 Task: Find connections with filter location San Rafael Arriba with filter topic #fintechwith filter profile language English with filter current company Bayer with filter school Paavai Engineering College with filter industry Alternative Medicine with filter service category Email Marketing with filter keywords title Community Food Project Worker
Action: Mouse moved to (534, 61)
Screenshot: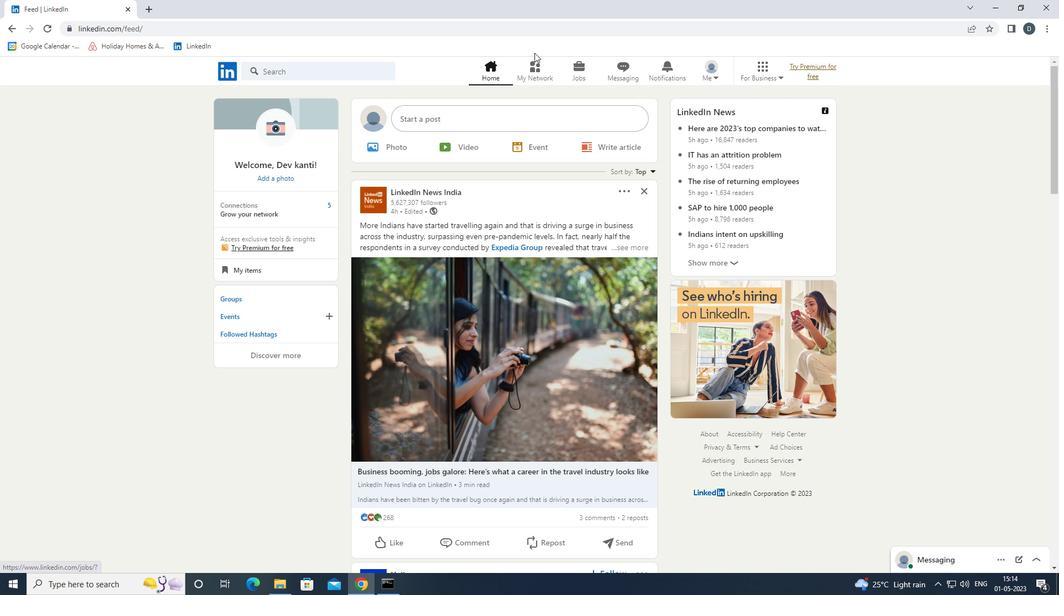 
Action: Mouse pressed left at (534, 61)
Screenshot: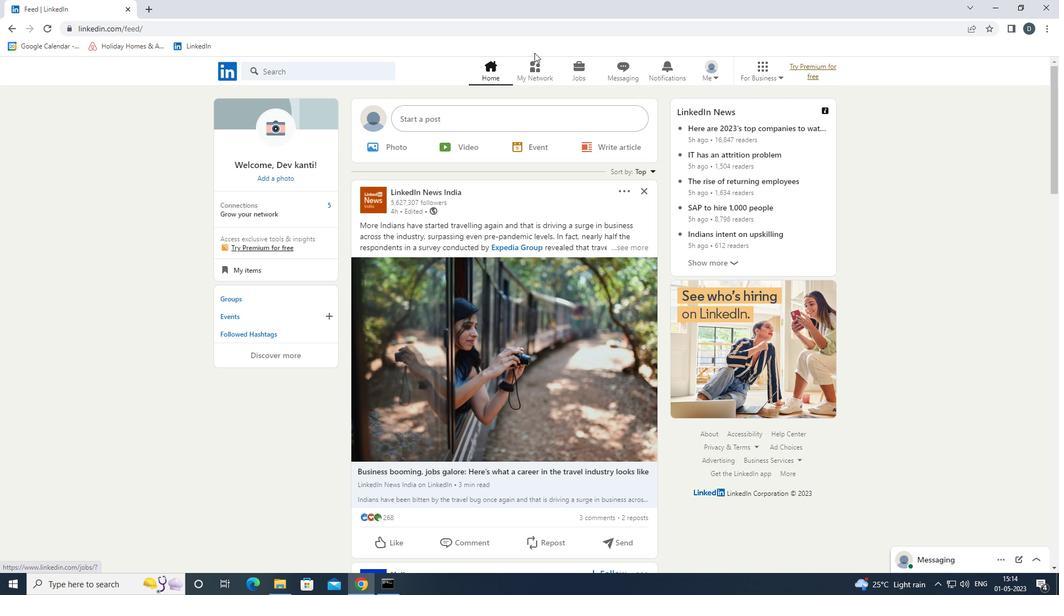 
Action: Mouse moved to (365, 132)
Screenshot: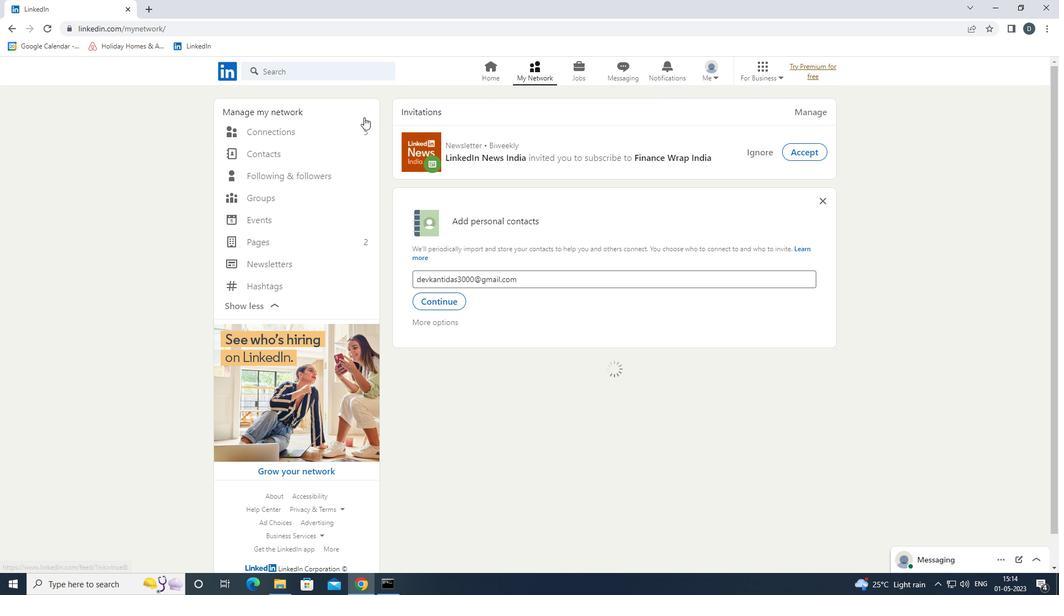 
Action: Mouse pressed left at (365, 132)
Screenshot: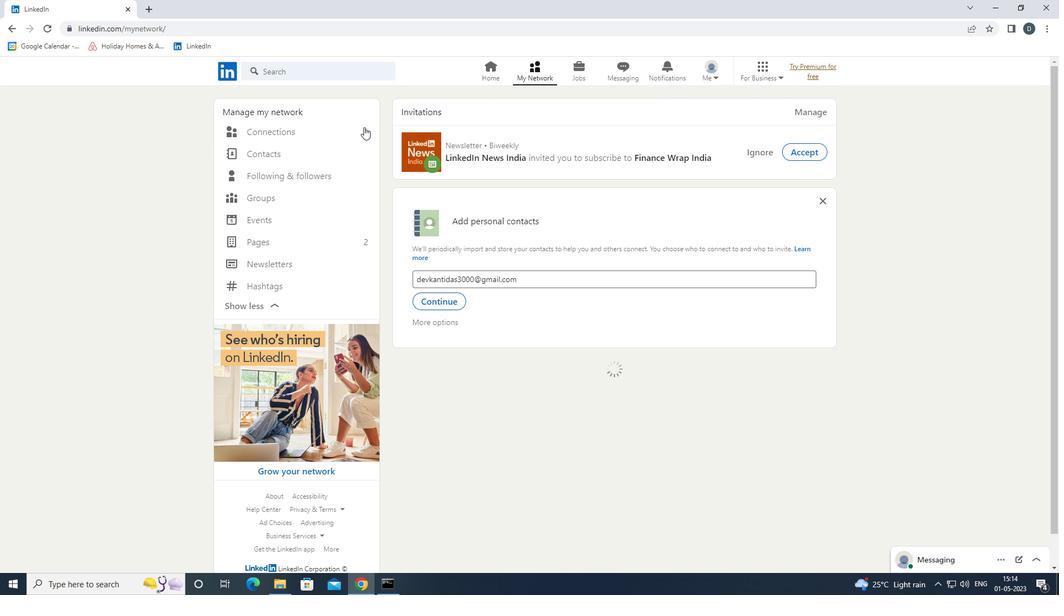 
Action: Mouse moved to (615, 132)
Screenshot: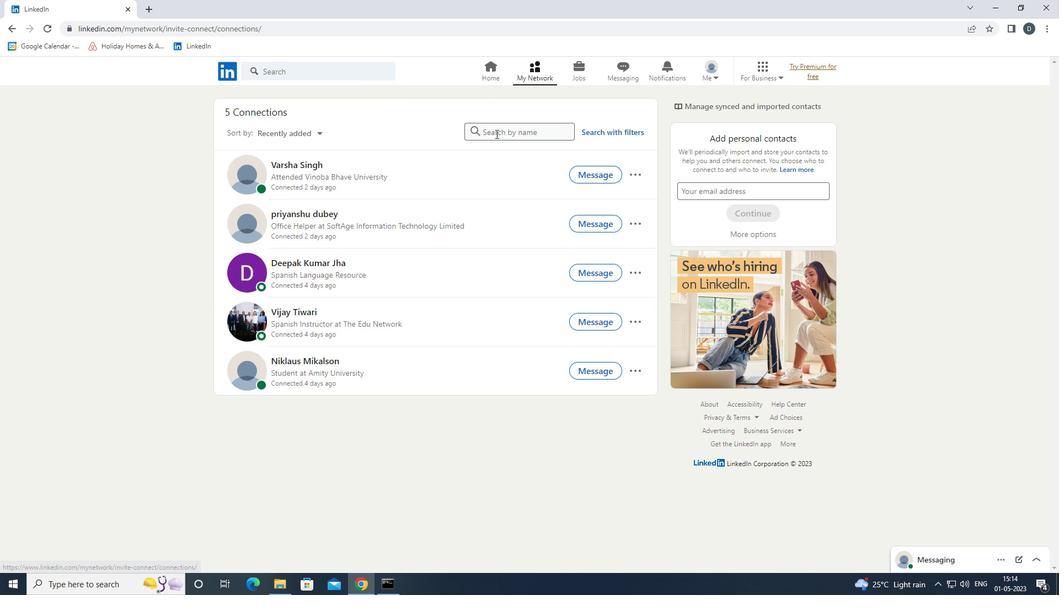 
Action: Mouse pressed left at (615, 132)
Screenshot: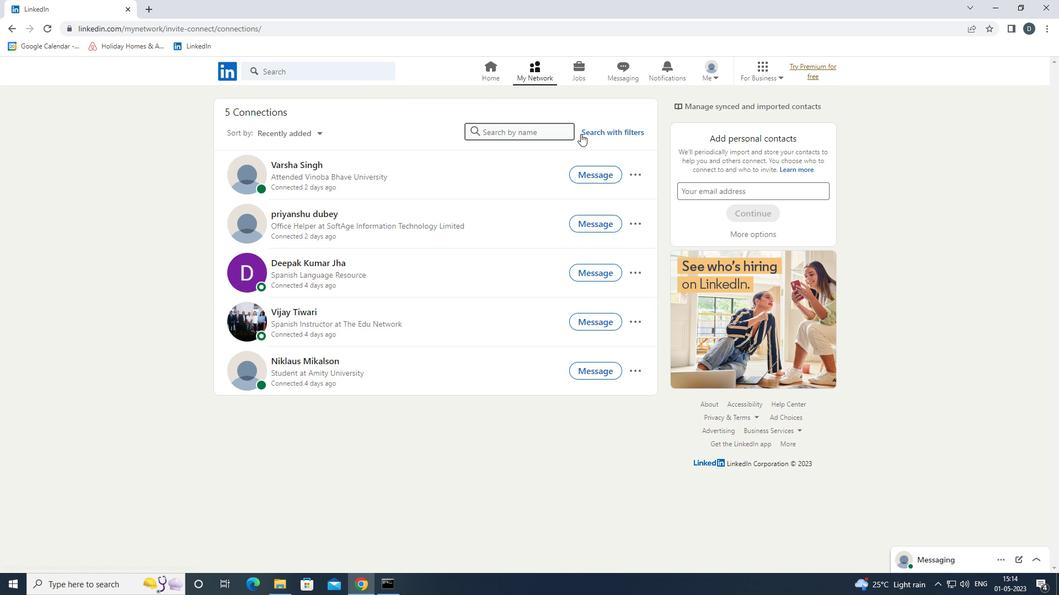 
Action: Mouse moved to (565, 107)
Screenshot: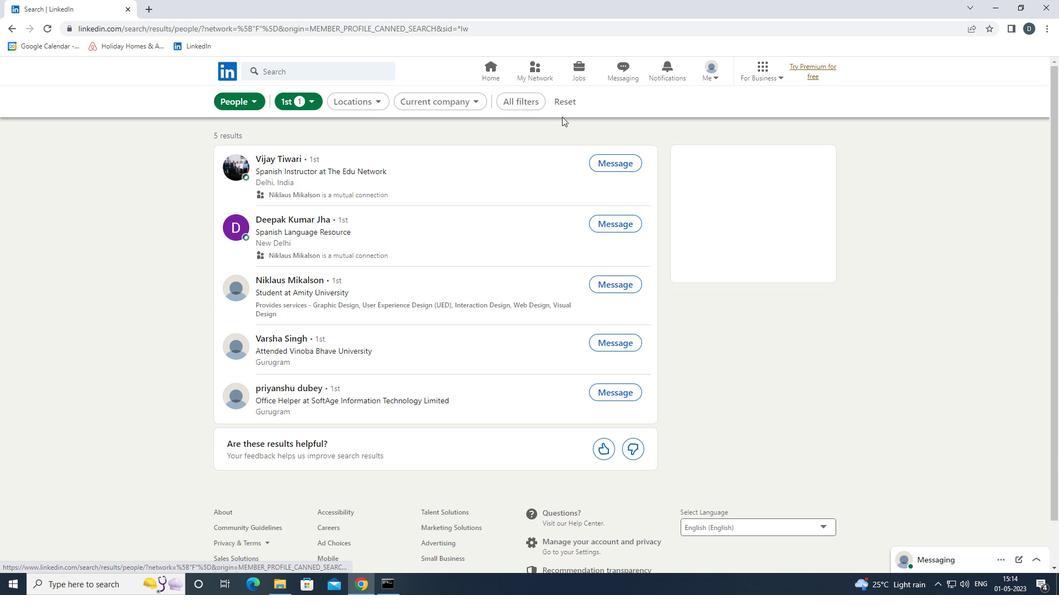
Action: Mouse pressed left at (565, 107)
Screenshot: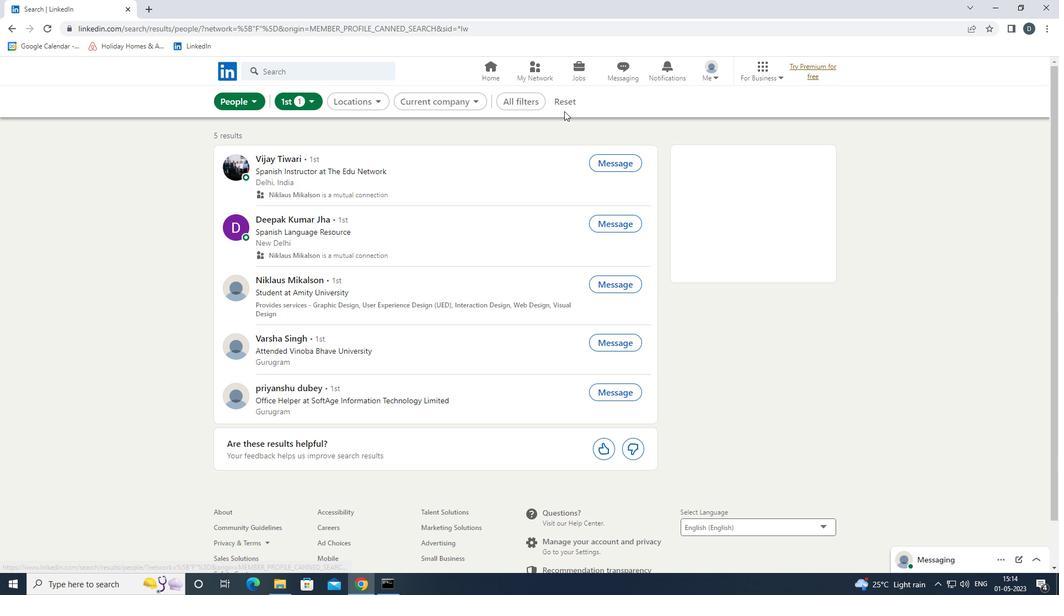 
Action: Mouse moved to (540, 102)
Screenshot: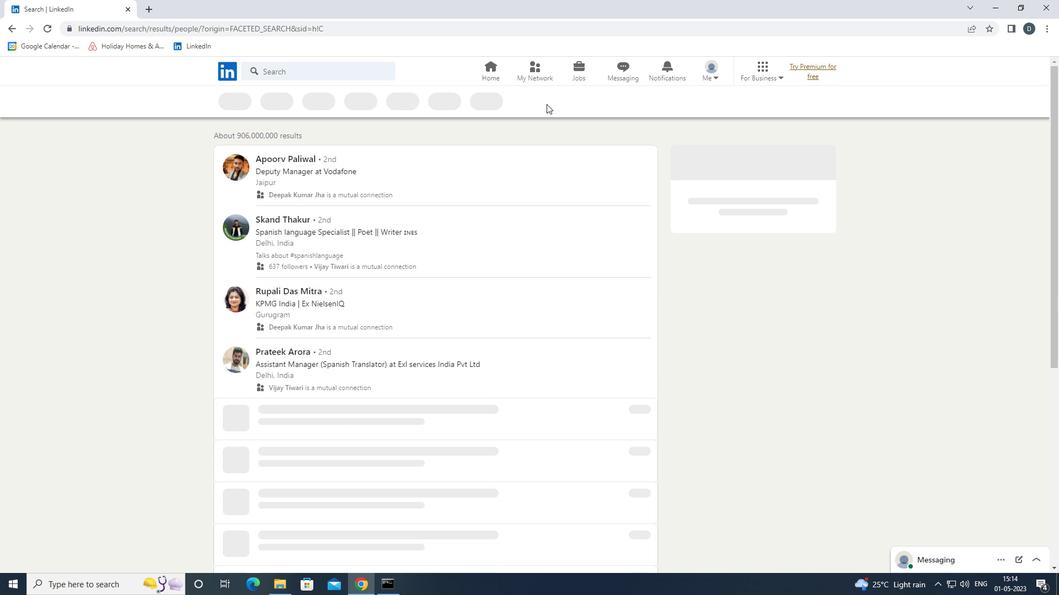 
Action: Mouse pressed left at (540, 102)
Screenshot: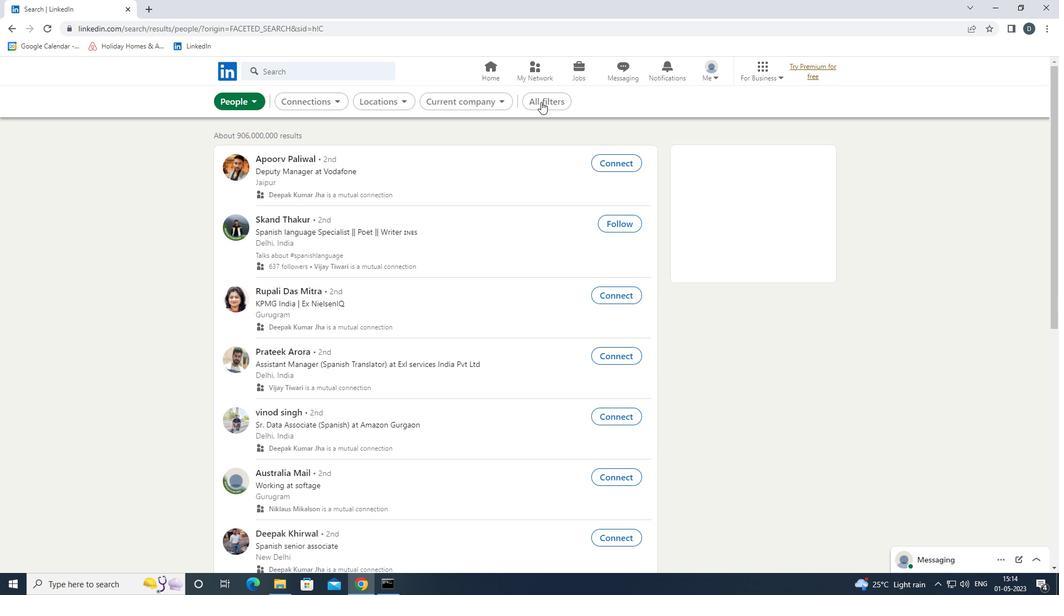 
Action: Mouse moved to (963, 350)
Screenshot: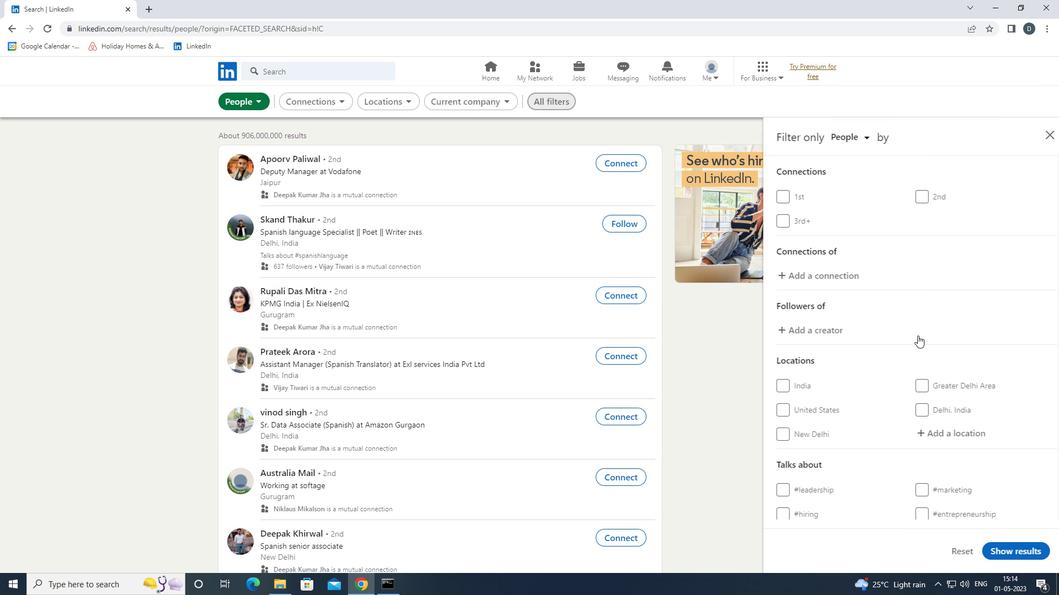 
Action: Mouse scrolled (963, 350) with delta (0, 0)
Screenshot: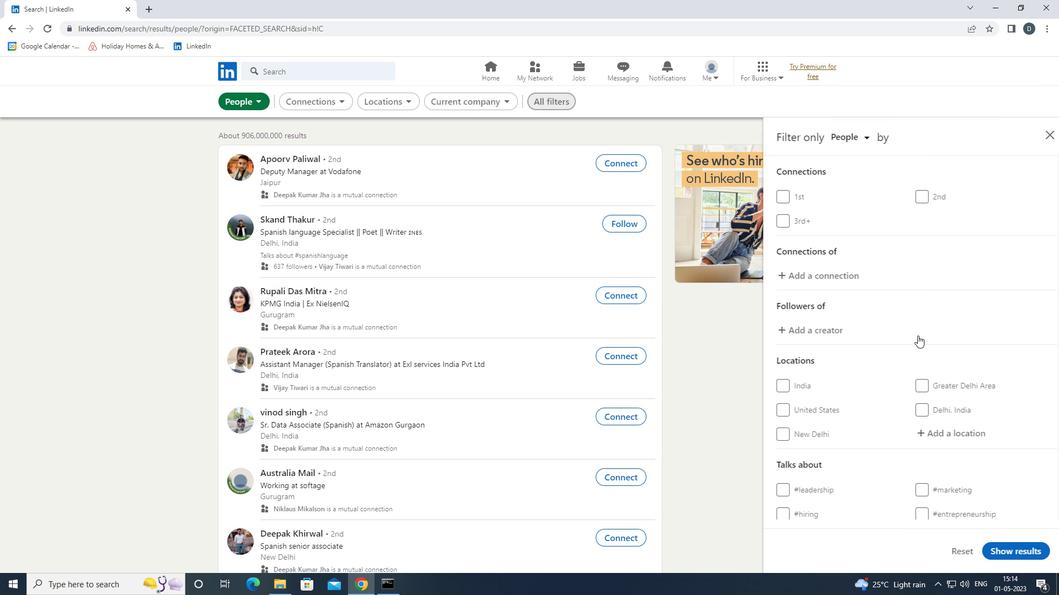 
Action: Mouse moved to (963, 353)
Screenshot: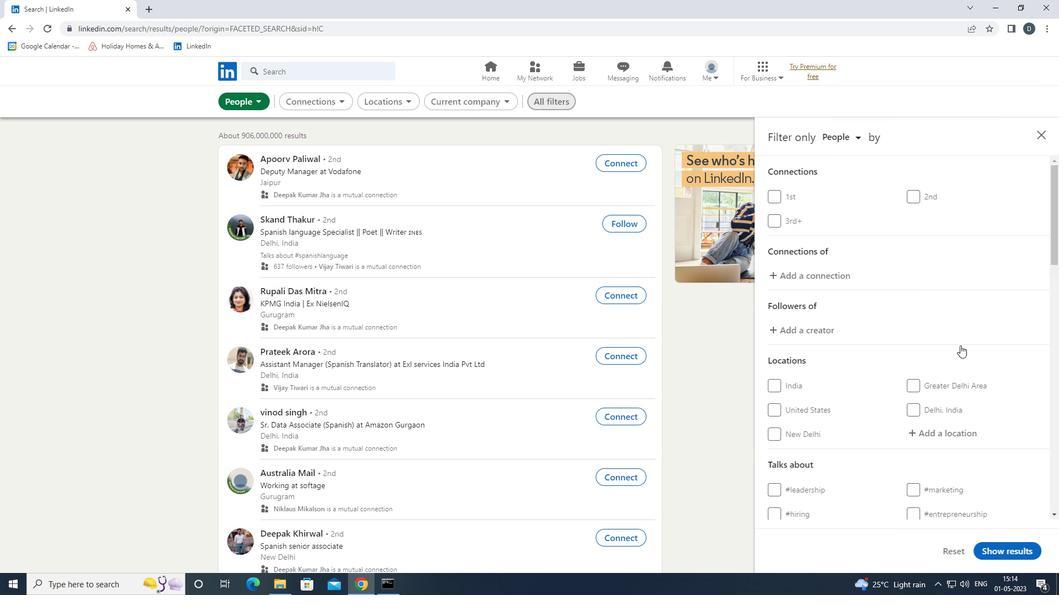 
Action: Mouse scrolled (963, 352) with delta (0, 0)
Screenshot: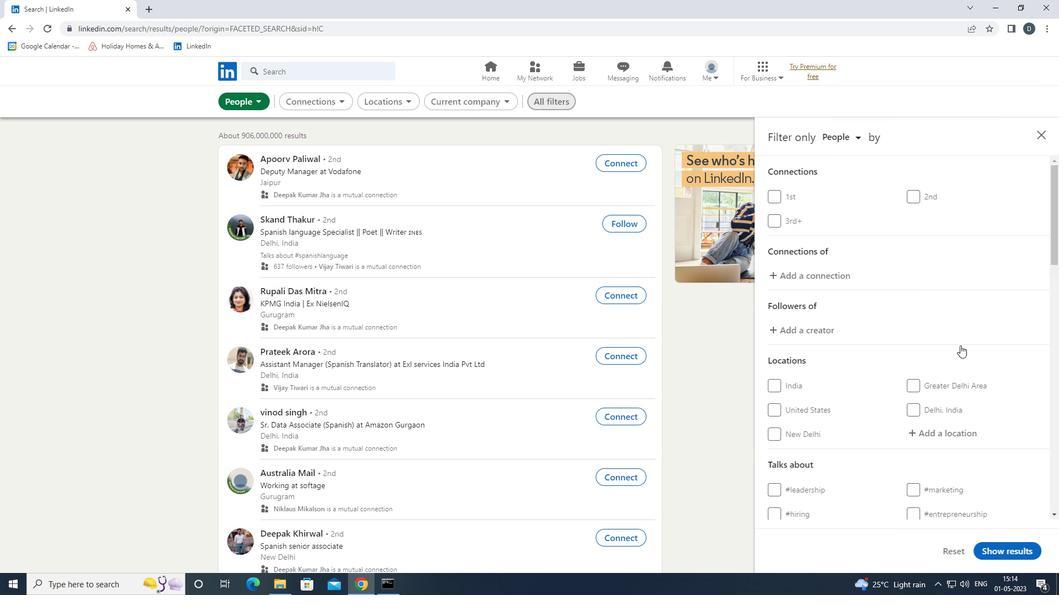 
Action: Mouse moved to (952, 323)
Screenshot: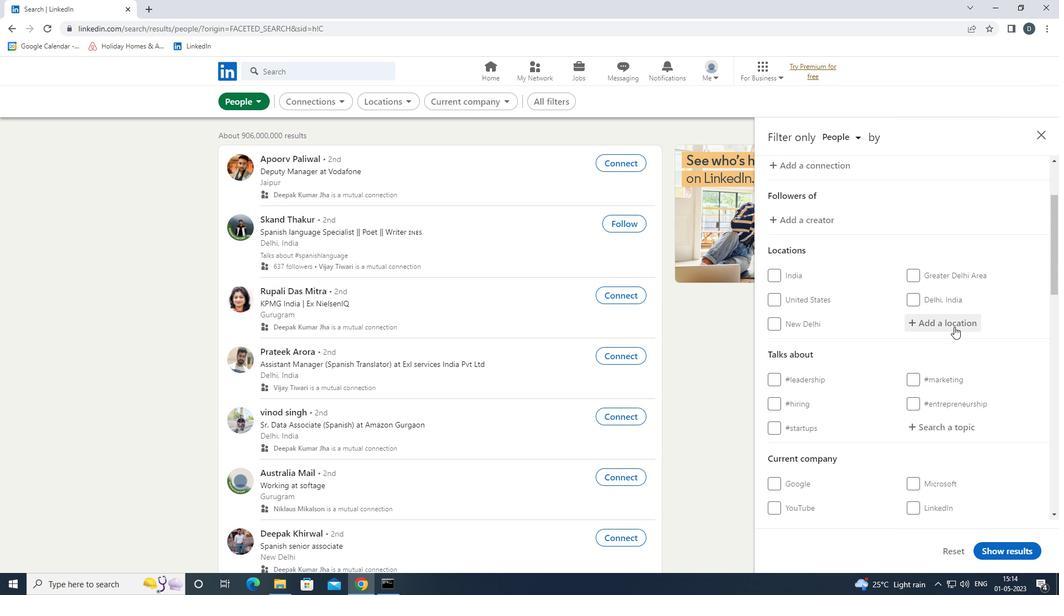 
Action: Mouse pressed left at (952, 323)
Screenshot: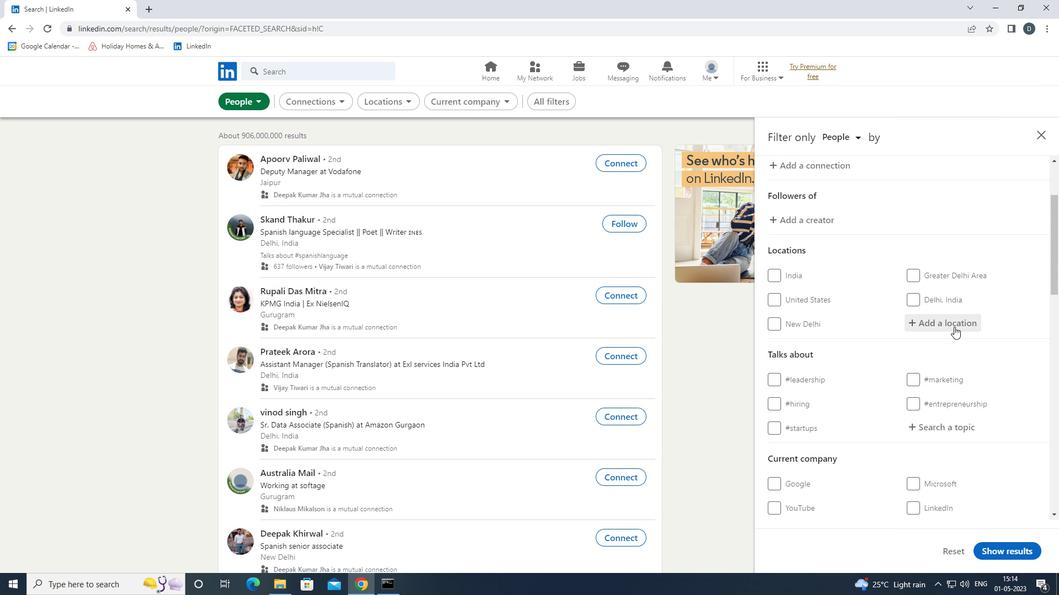 
Action: Key pressed <Key.shift>SAN<Key.space><Key.shift>RAFAEL<Key.space><Key.shift><Key.shift><Key.shift><Key.shift><Key.shift><Key.shift><Key.shift><Key.shift><Key.shift><Key.shift><Key.shift><Key.shift>ARRIBA<Key.enter>
Screenshot: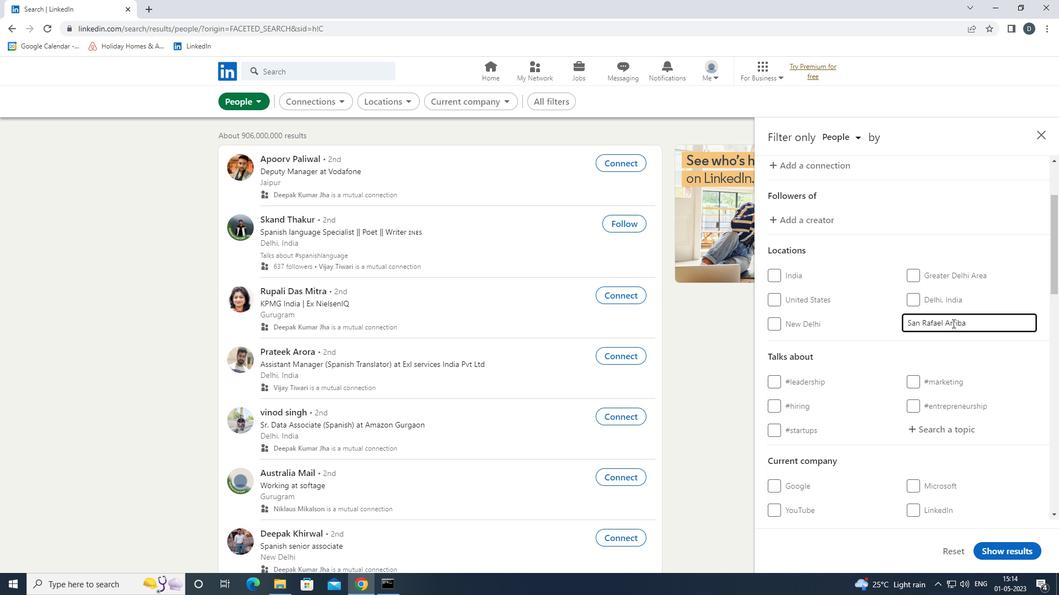 
Action: Mouse moved to (972, 380)
Screenshot: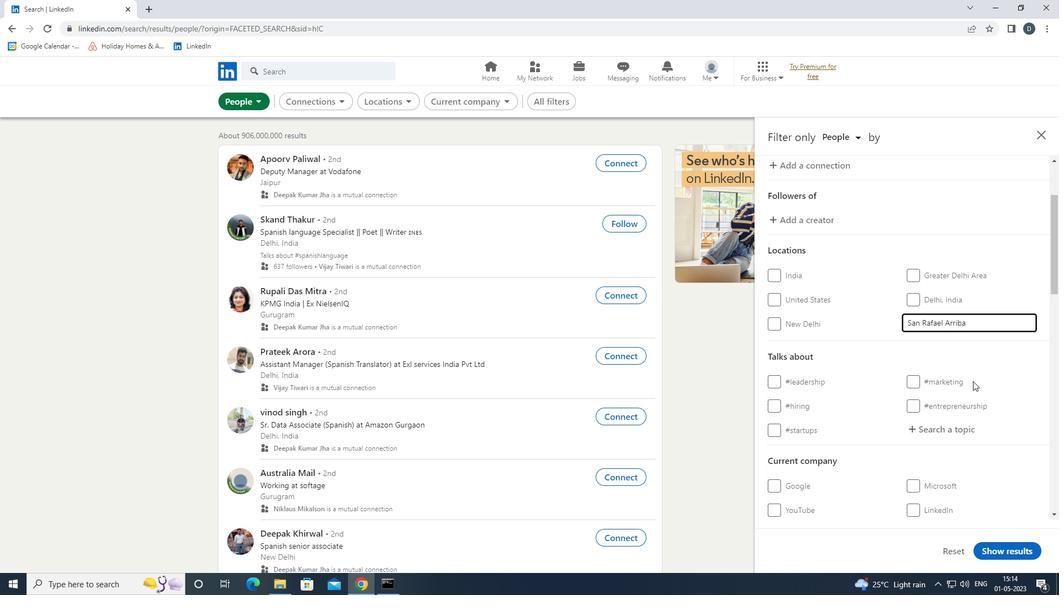 
Action: Mouse scrolled (972, 379) with delta (0, 0)
Screenshot: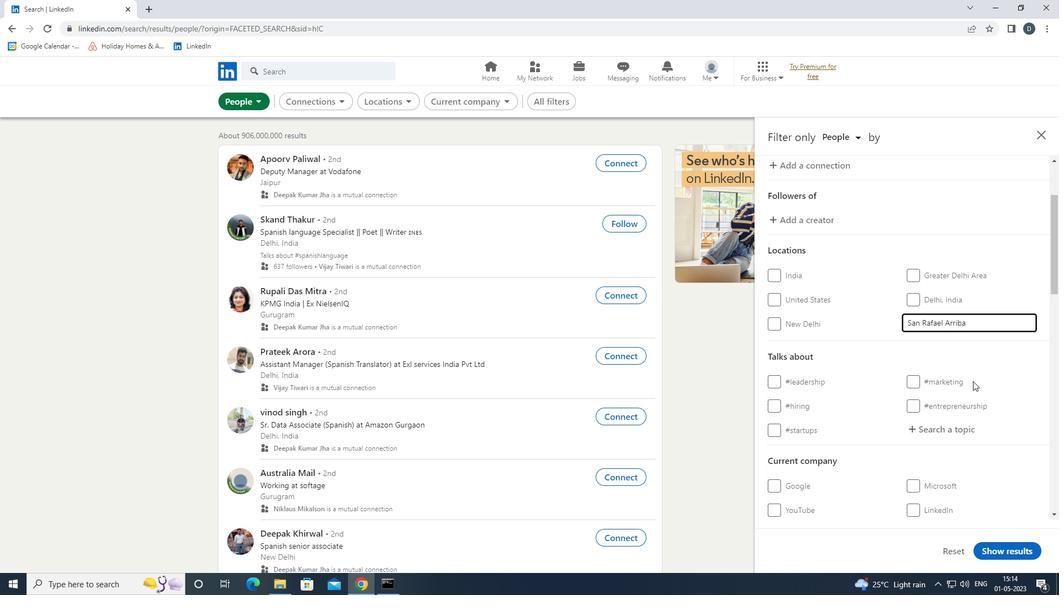 
Action: Mouse scrolled (972, 379) with delta (0, 0)
Screenshot: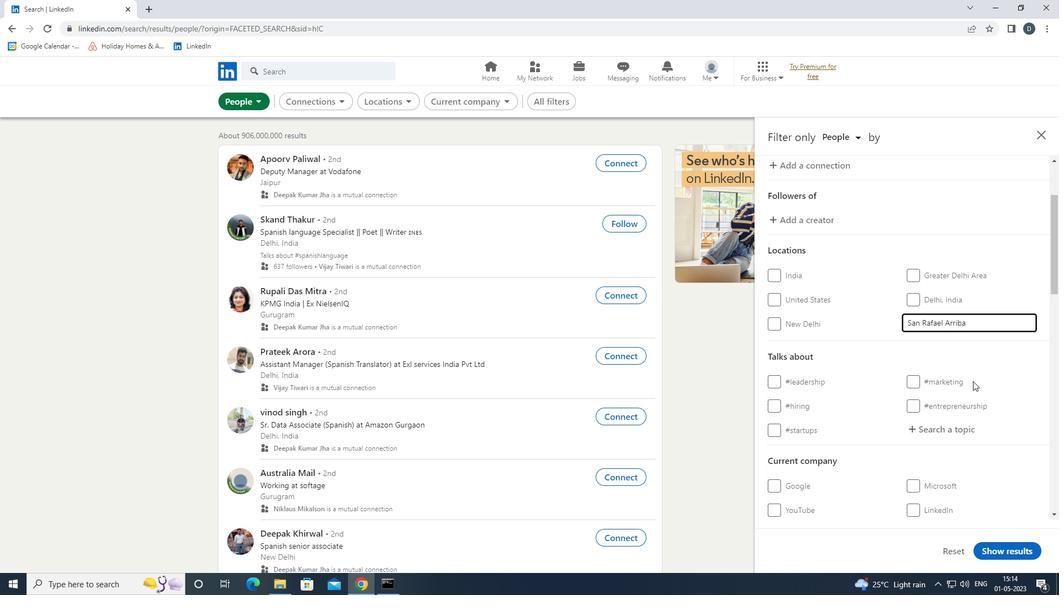
Action: Mouse moved to (968, 368)
Screenshot: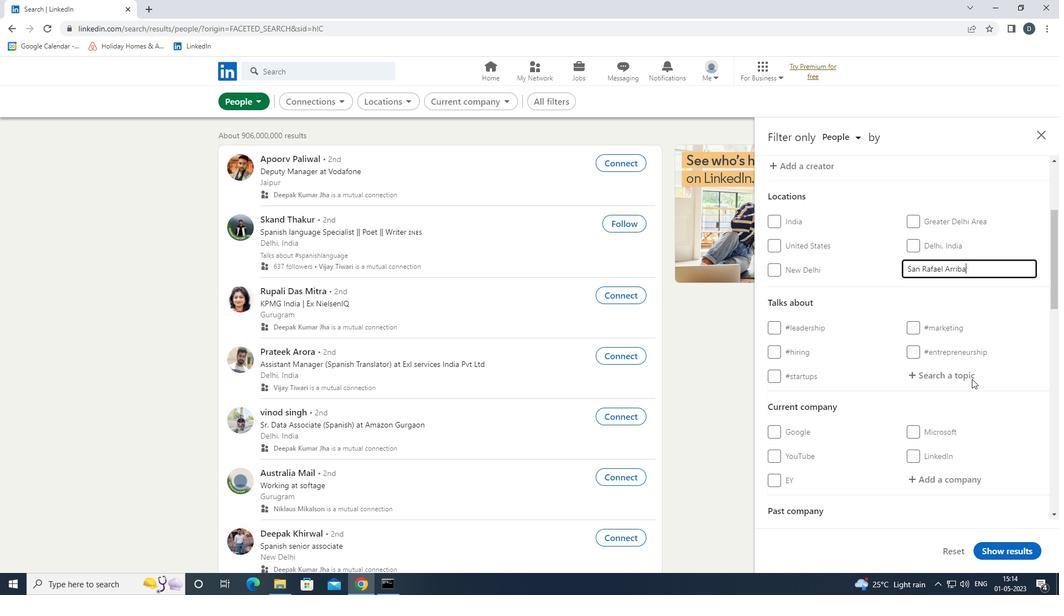 
Action: Mouse scrolled (968, 367) with delta (0, 0)
Screenshot: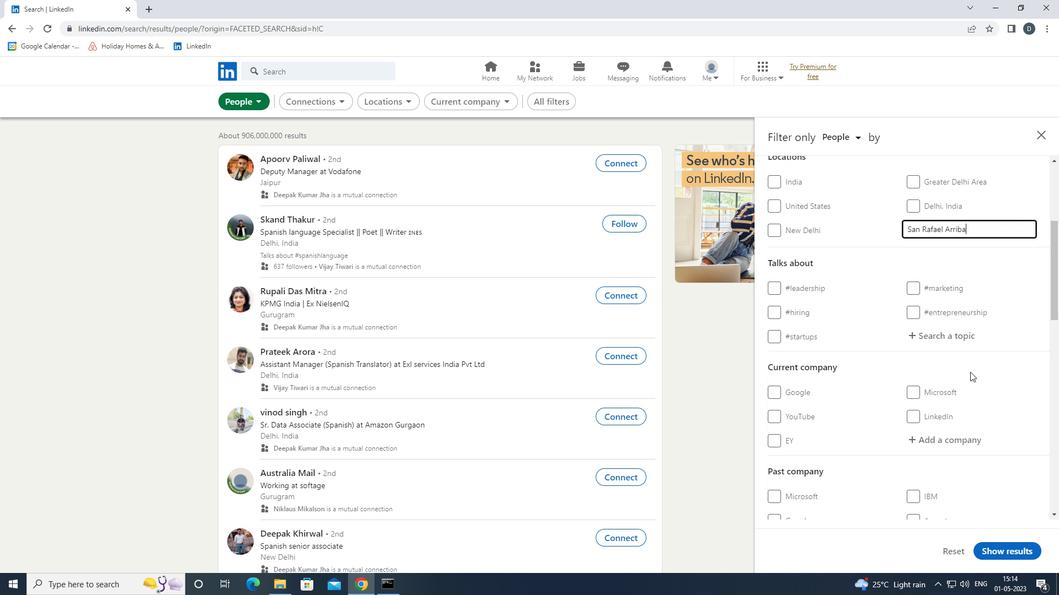 
Action: Mouse moved to (968, 367)
Screenshot: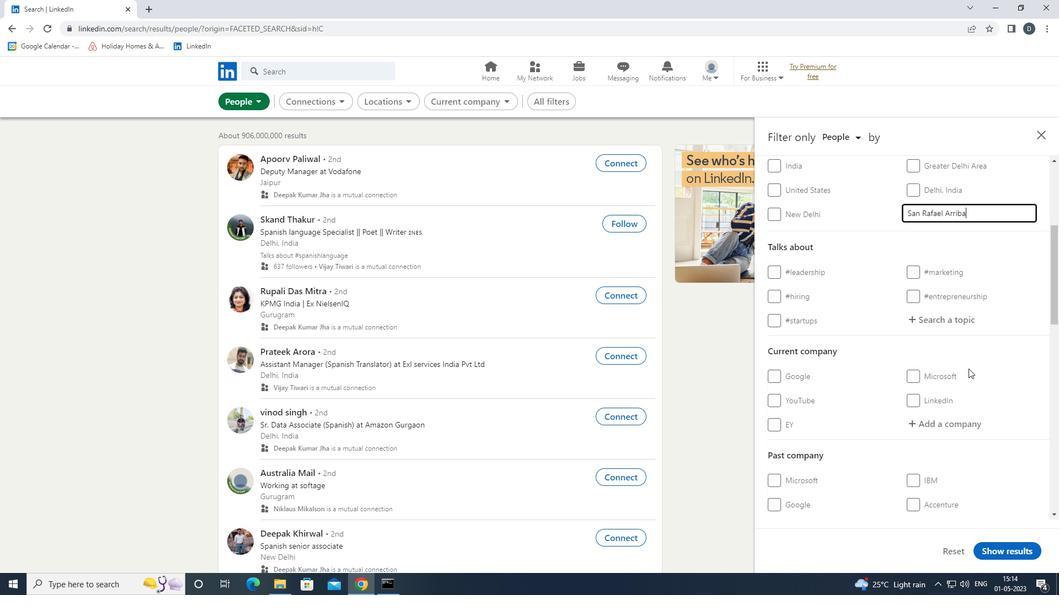 
Action: Mouse scrolled (968, 367) with delta (0, 0)
Screenshot: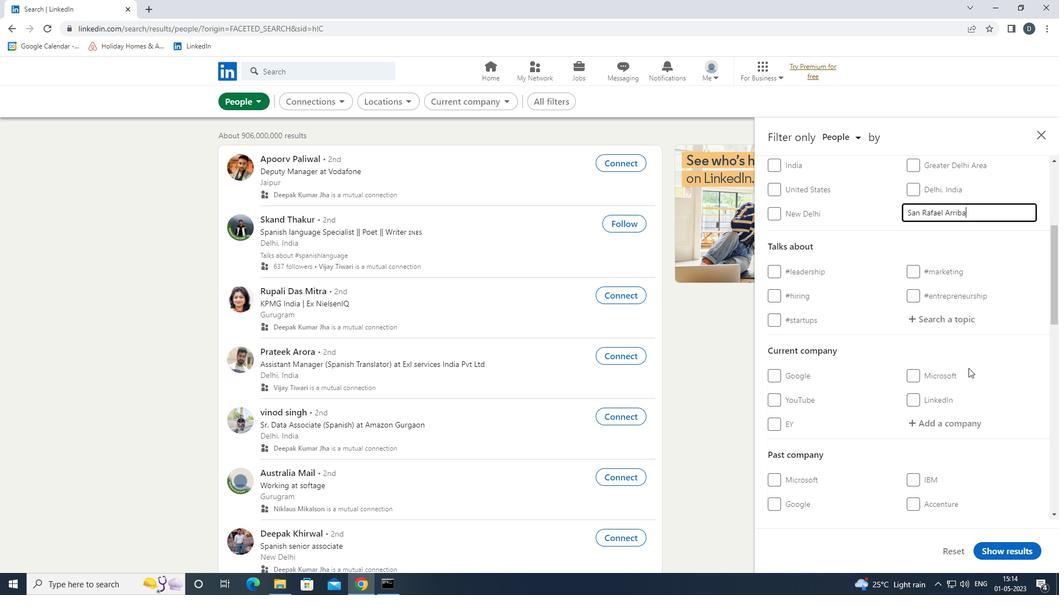 
Action: Mouse moved to (944, 305)
Screenshot: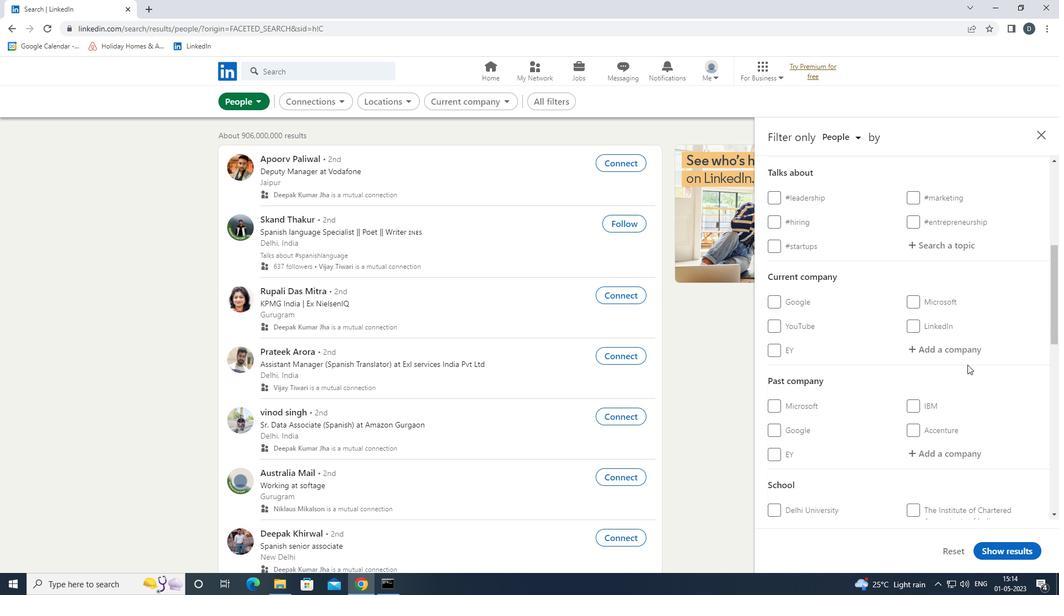 
Action: Mouse scrolled (944, 306) with delta (0, 0)
Screenshot: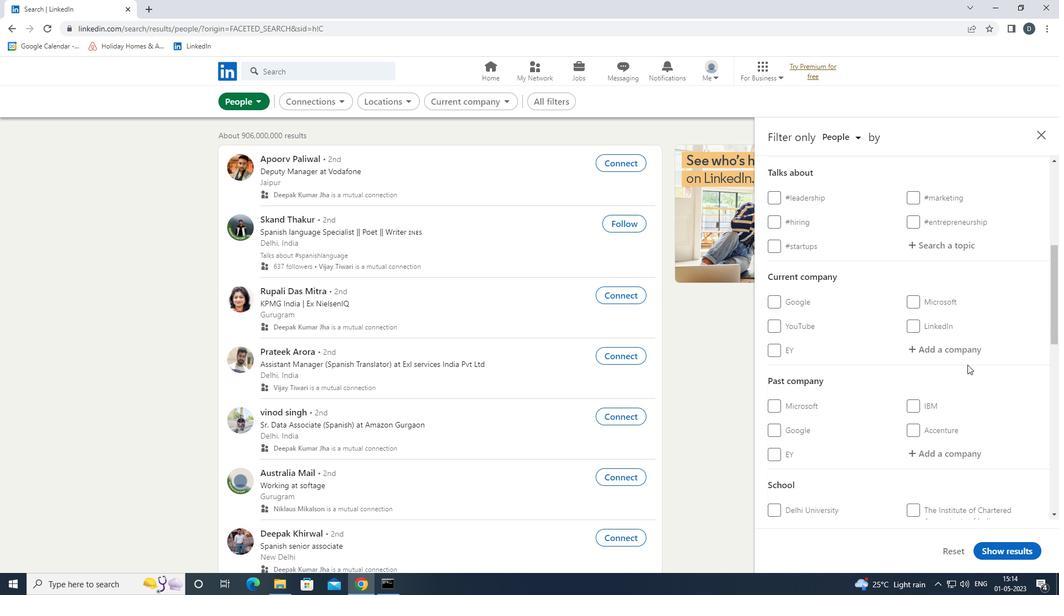 
Action: Mouse scrolled (944, 306) with delta (0, 0)
Screenshot: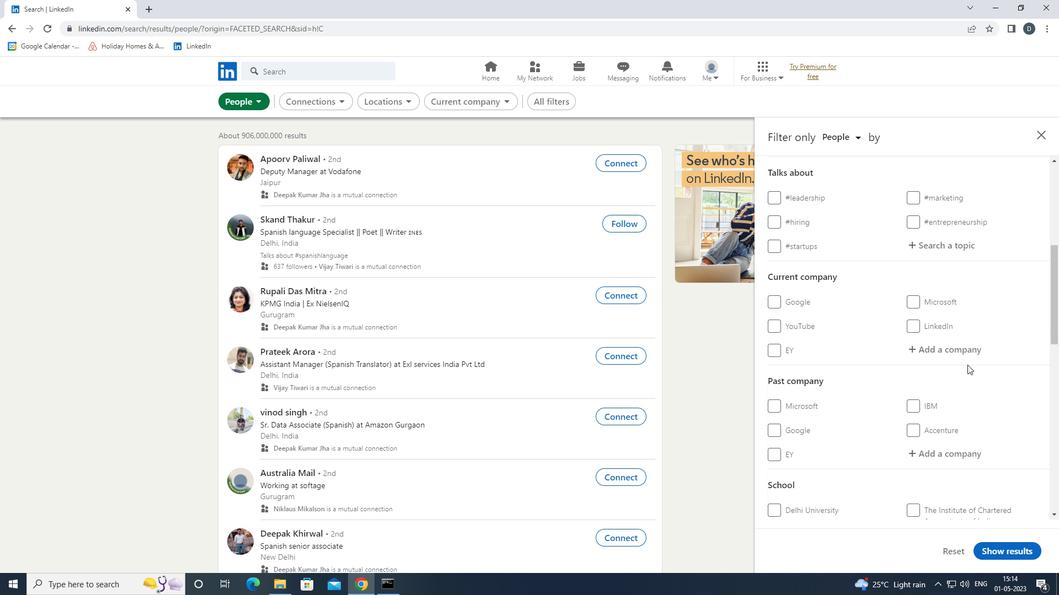 
Action: Mouse moved to (940, 313)
Screenshot: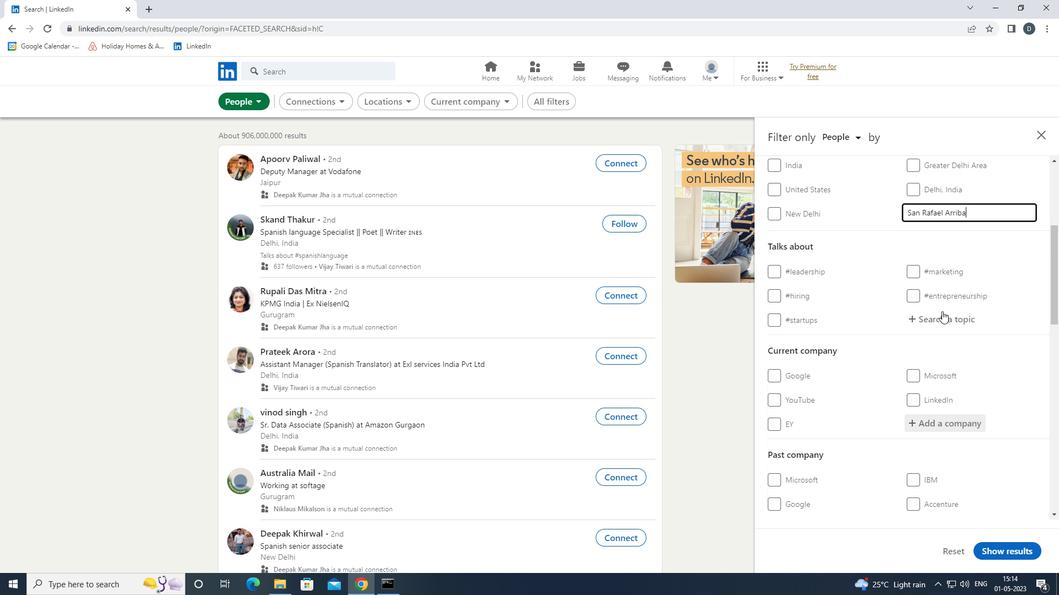 
Action: Mouse pressed left at (940, 313)
Screenshot: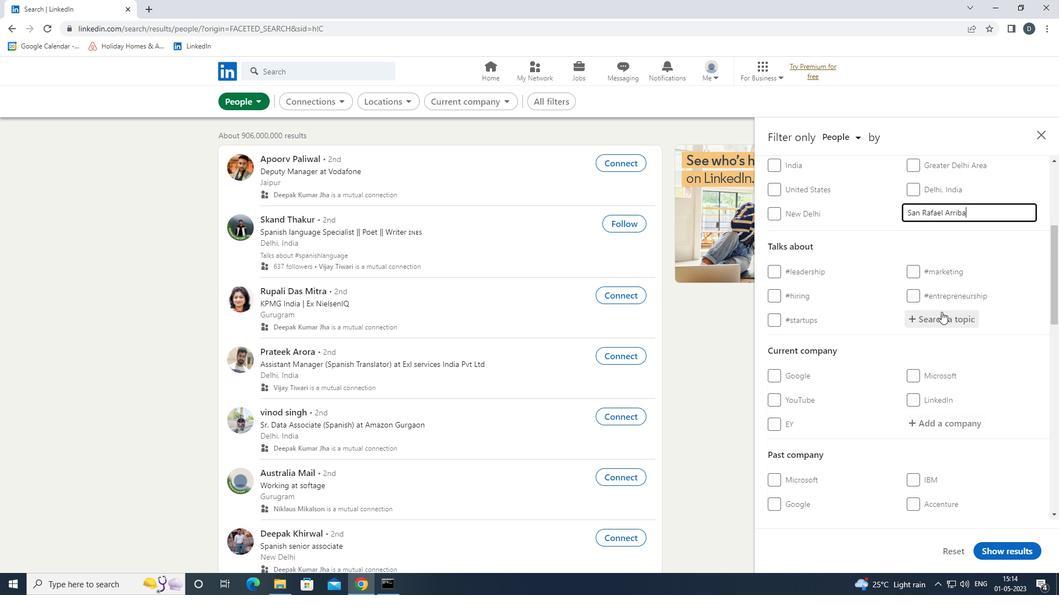 
Action: Key pressed FINTECH<Key.down><Key.enter>
Screenshot: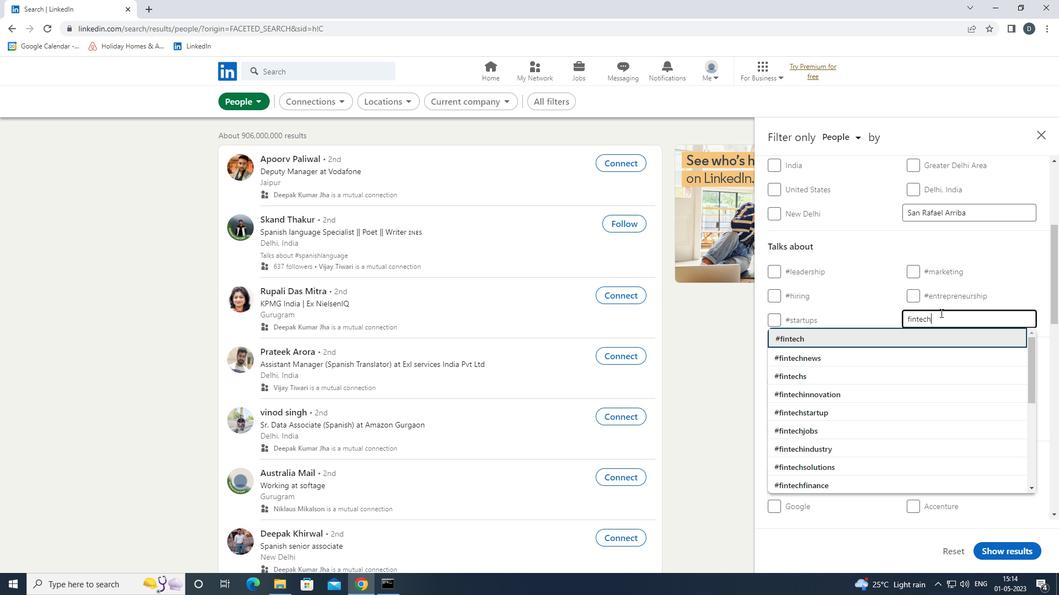 
Action: Mouse moved to (938, 314)
Screenshot: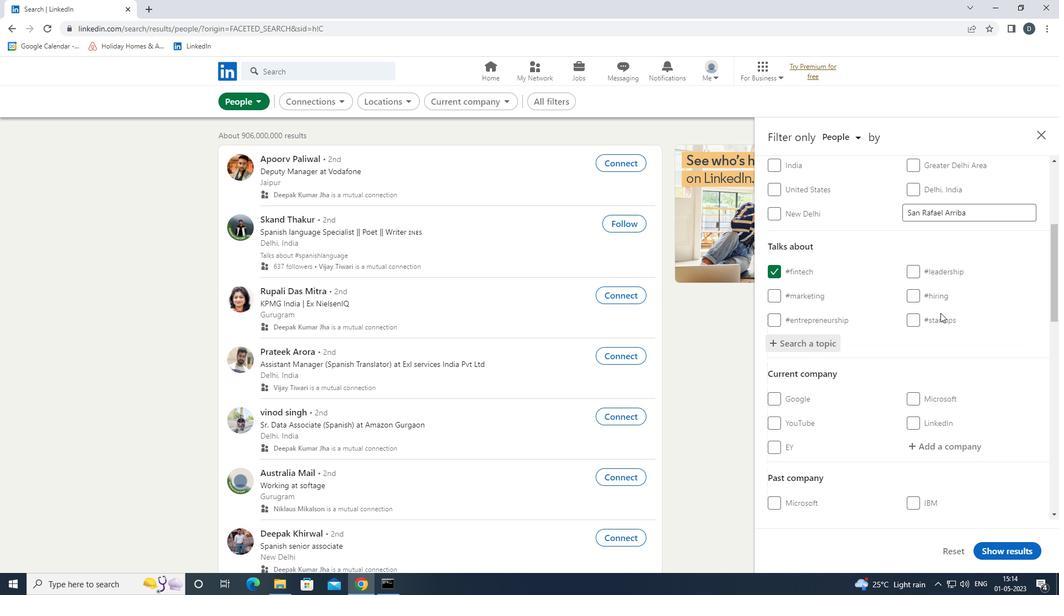 
Action: Mouse scrolled (938, 313) with delta (0, 0)
Screenshot: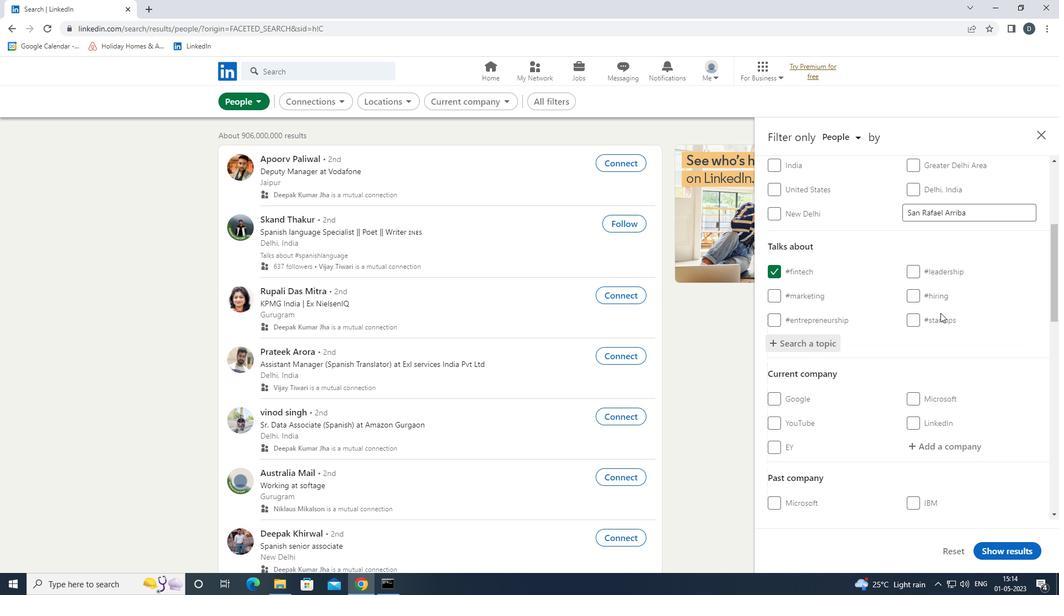 
Action: Mouse moved to (938, 316)
Screenshot: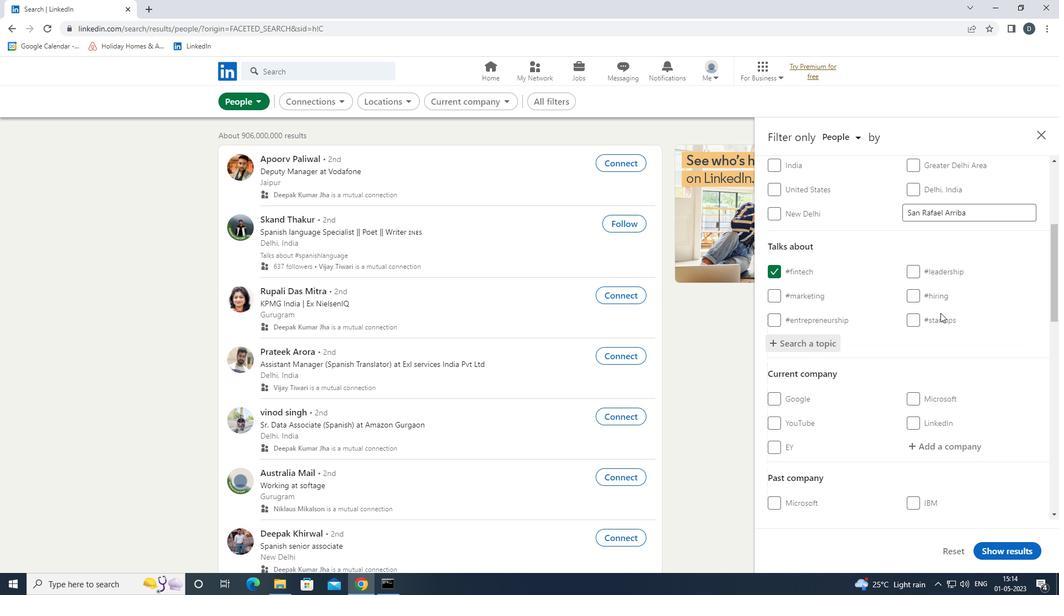 
Action: Mouse scrolled (938, 315) with delta (0, 0)
Screenshot: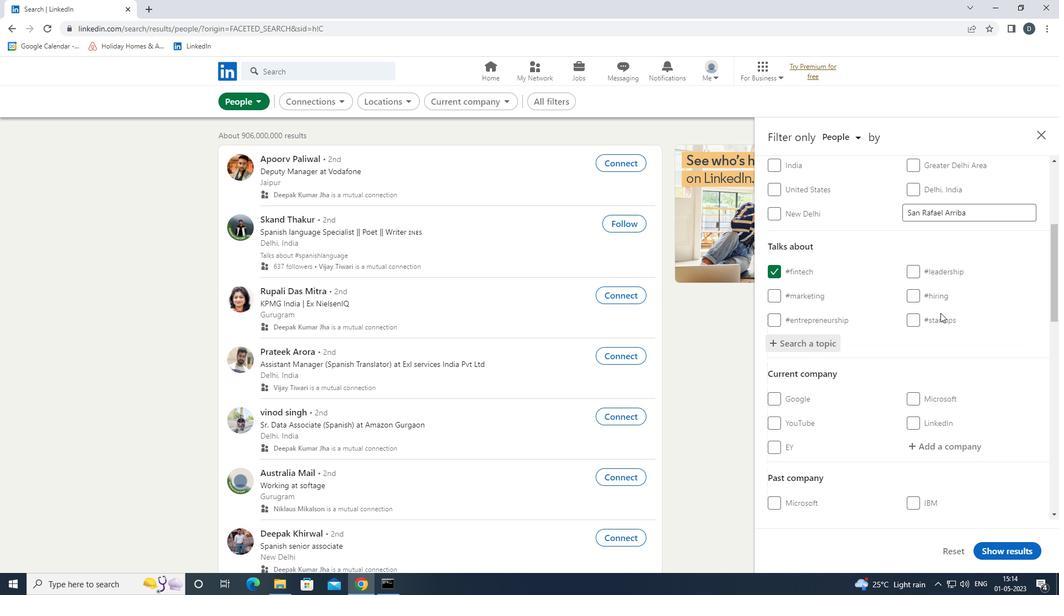 
Action: Mouse scrolled (938, 315) with delta (0, 0)
Screenshot: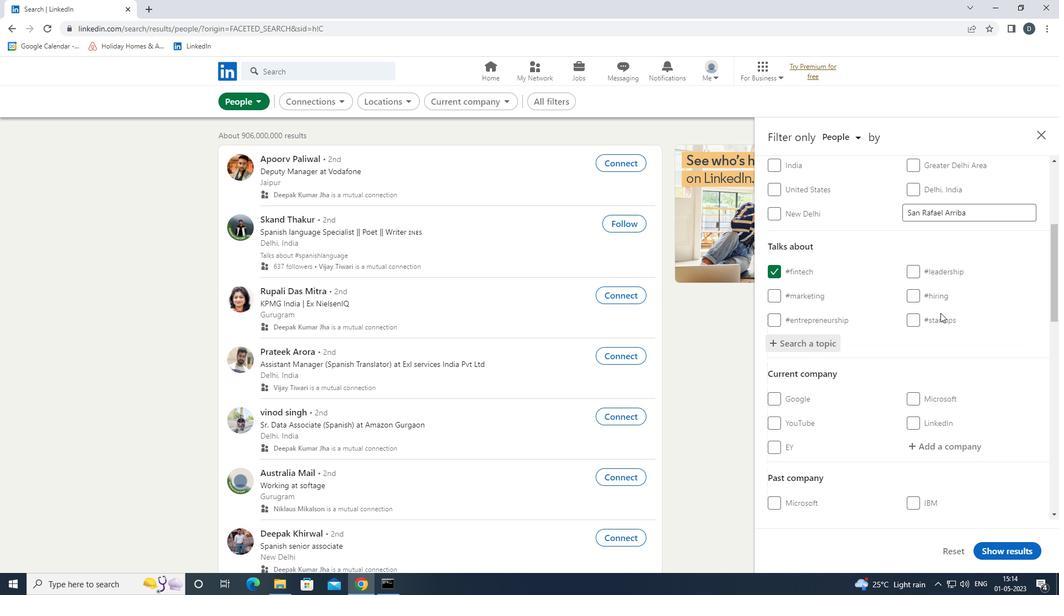 
Action: Mouse moved to (938, 316)
Screenshot: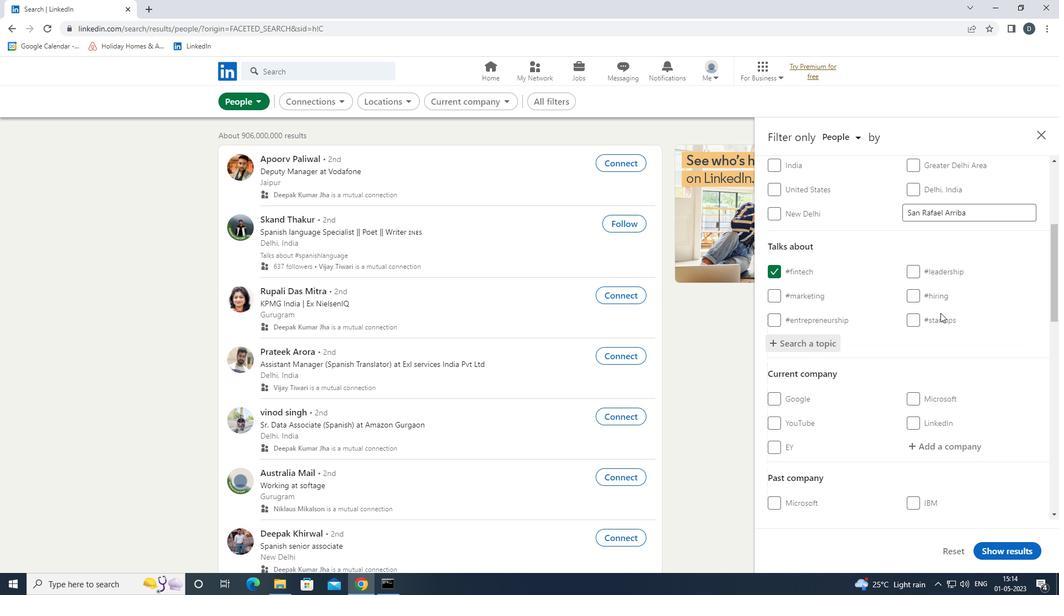 
Action: Mouse scrolled (938, 316) with delta (0, 0)
Screenshot: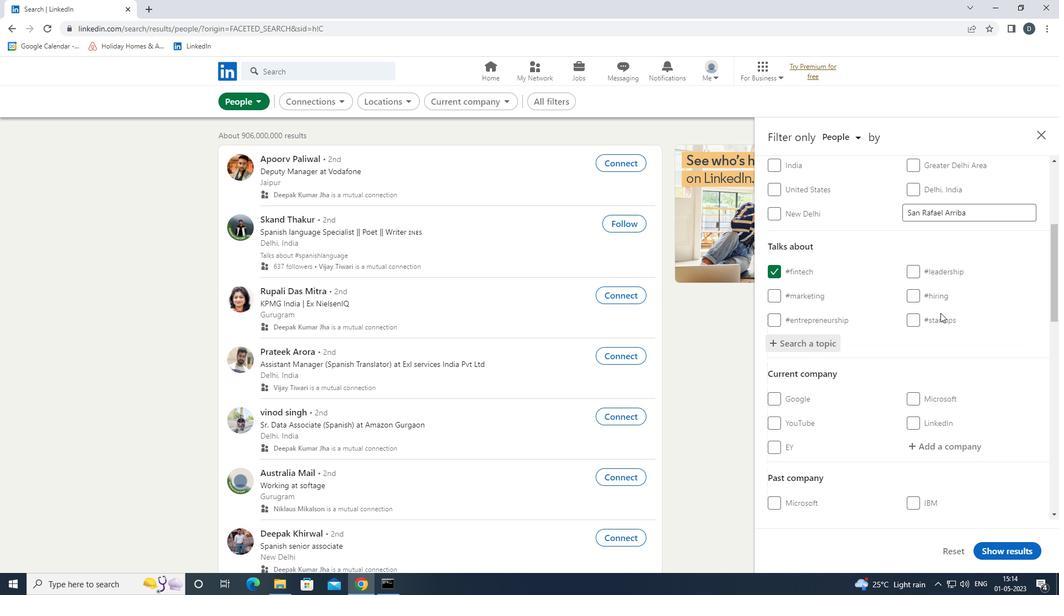 
Action: Mouse moved to (939, 316)
Screenshot: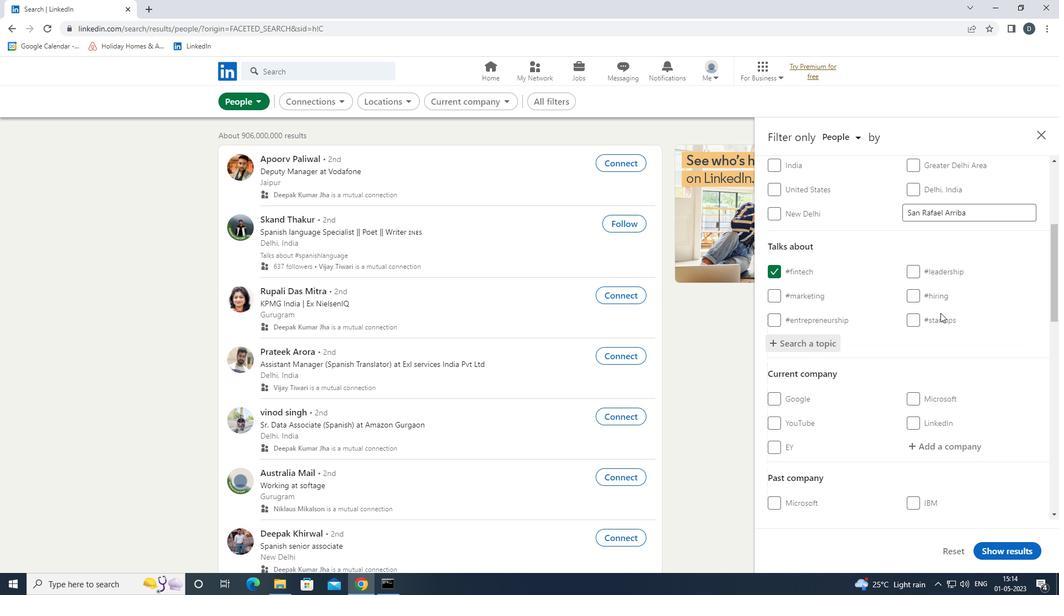 
Action: Mouse scrolled (939, 316) with delta (0, 0)
Screenshot: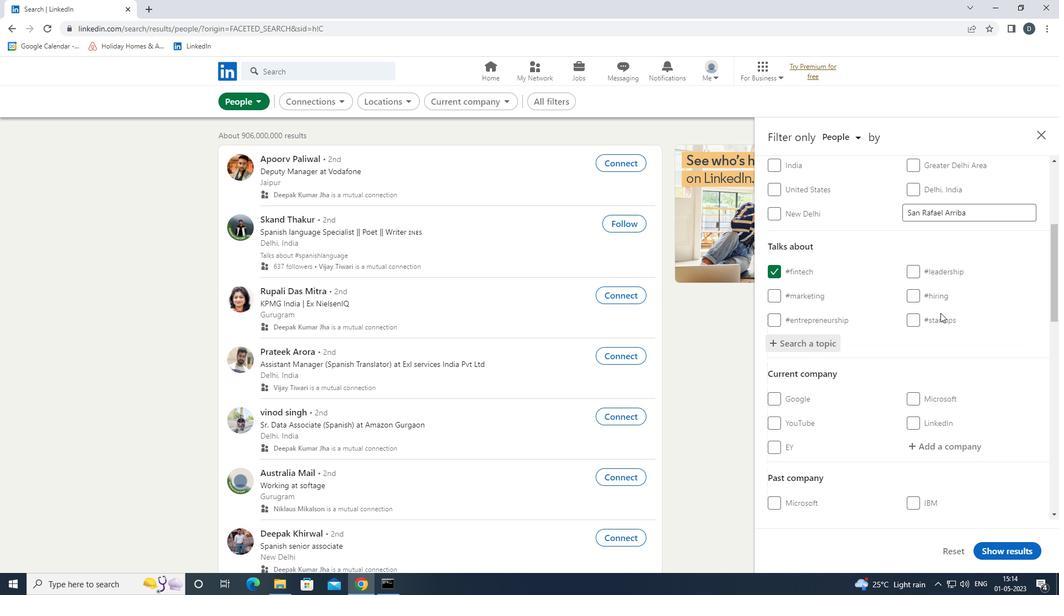 
Action: Mouse moved to (939, 317)
Screenshot: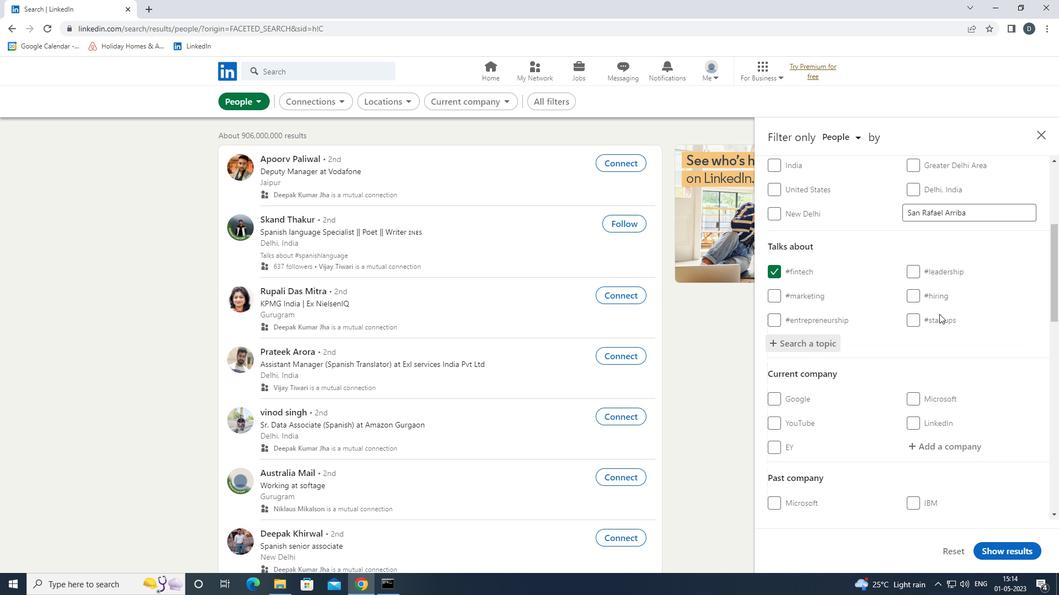 
Action: Mouse scrolled (939, 317) with delta (0, 0)
Screenshot: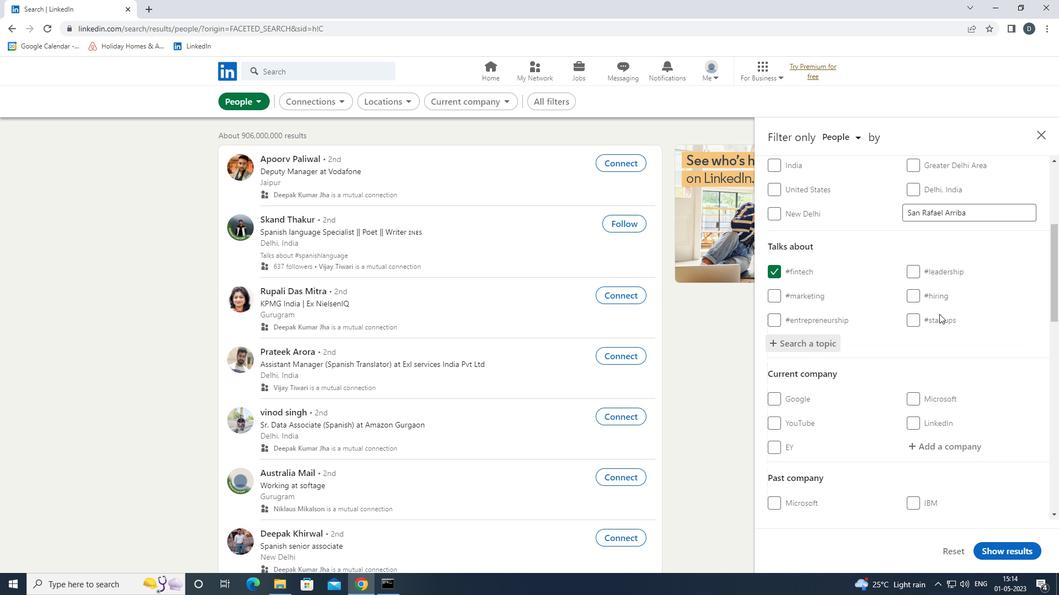 
Action: Mouse moved to (939, 320)
Screenshot: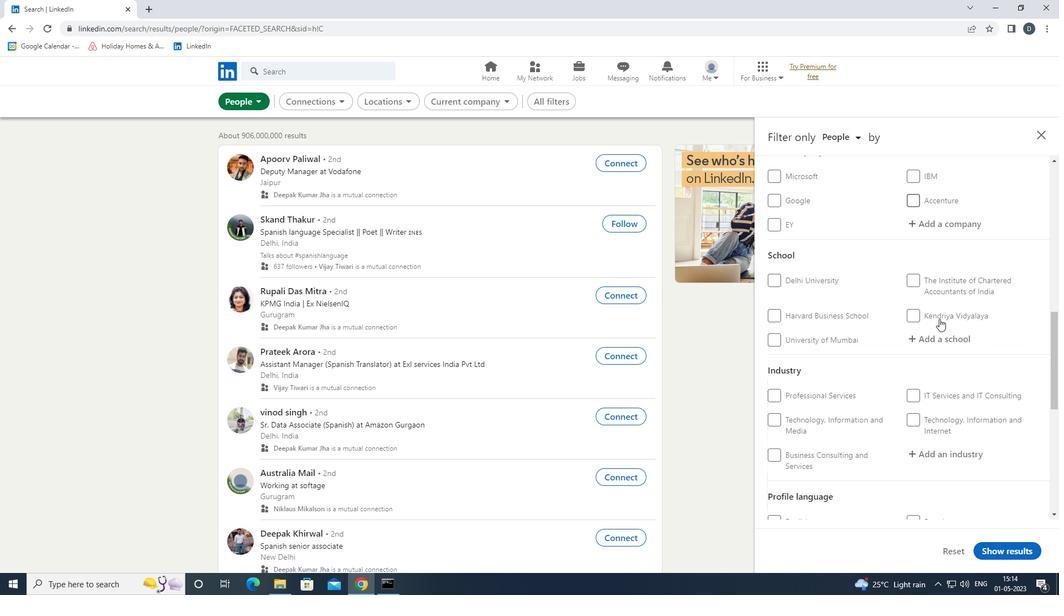 
Action: Mouse scrolled (939, 319) with delta (0, 0)
Screenshot: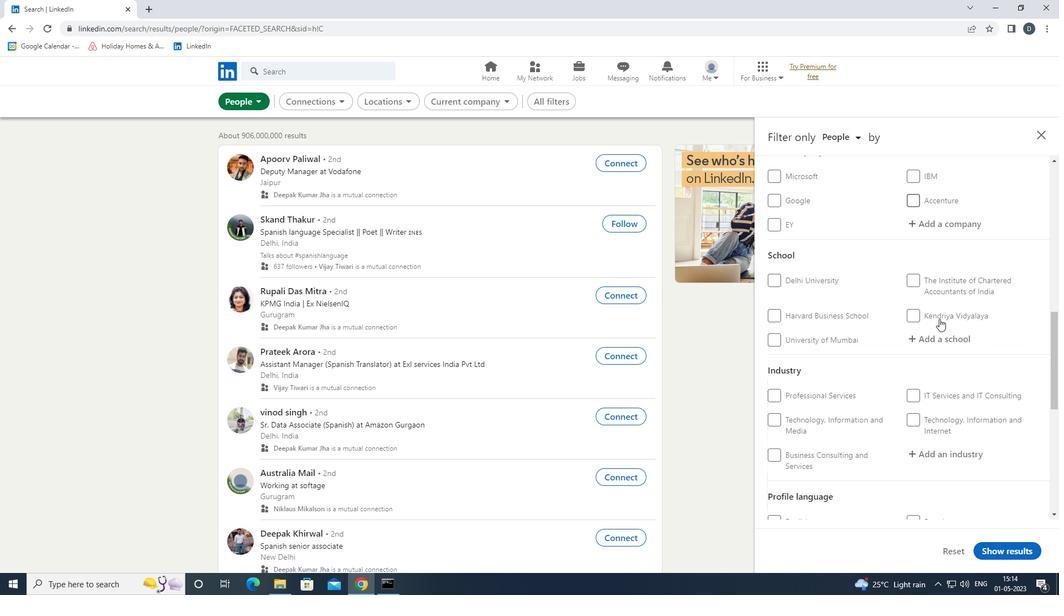 
Action: Mouse moved to (939, 321)
Screenshot: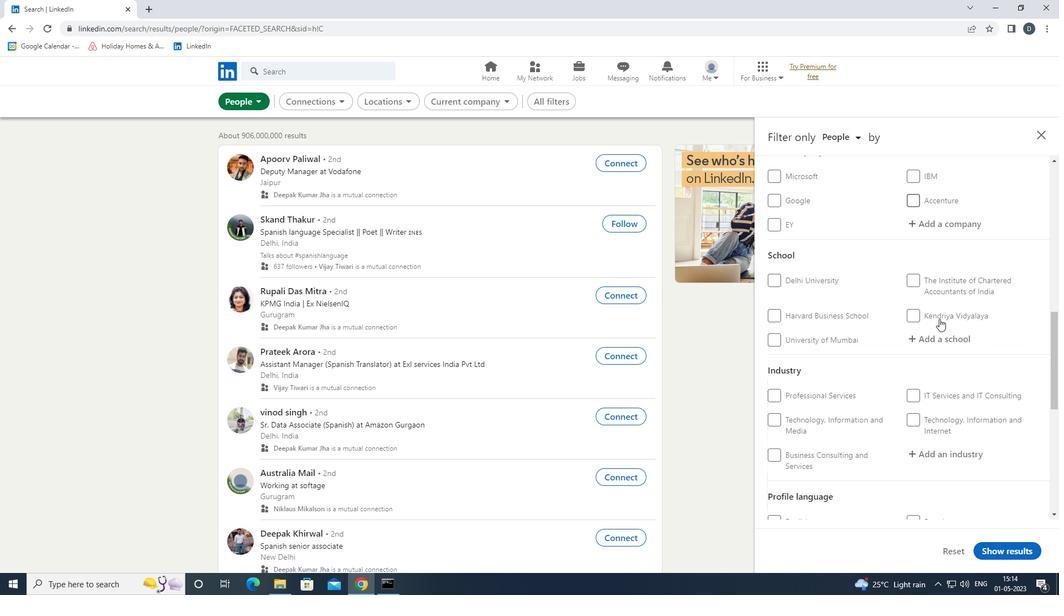 
Action: Mouse scrolled (939, 320) with delta (0, 0)
Screenshot: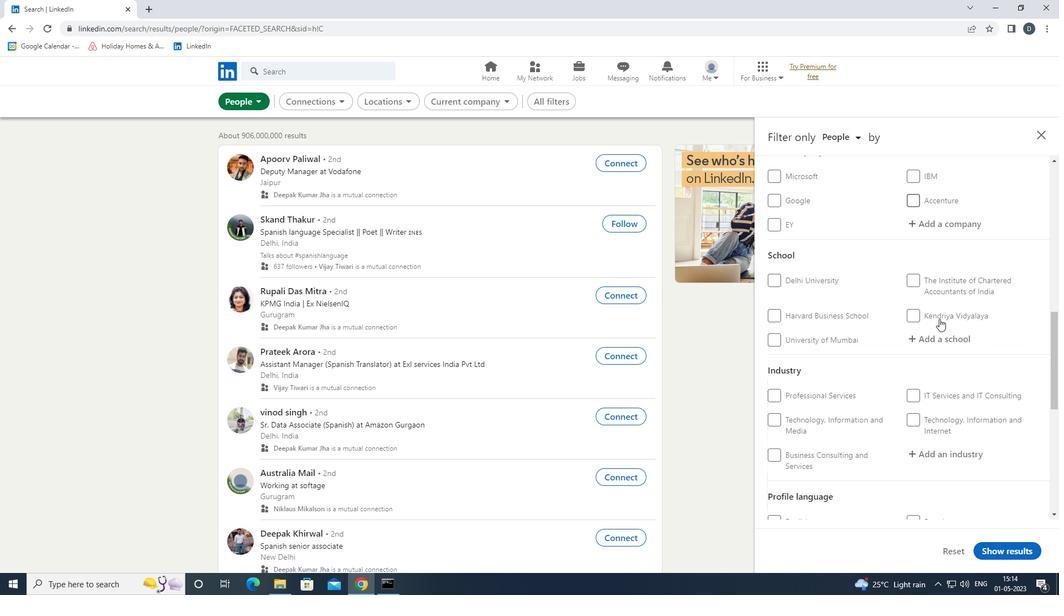 
Action: Mouse moved to (939, 321)
Screenshot: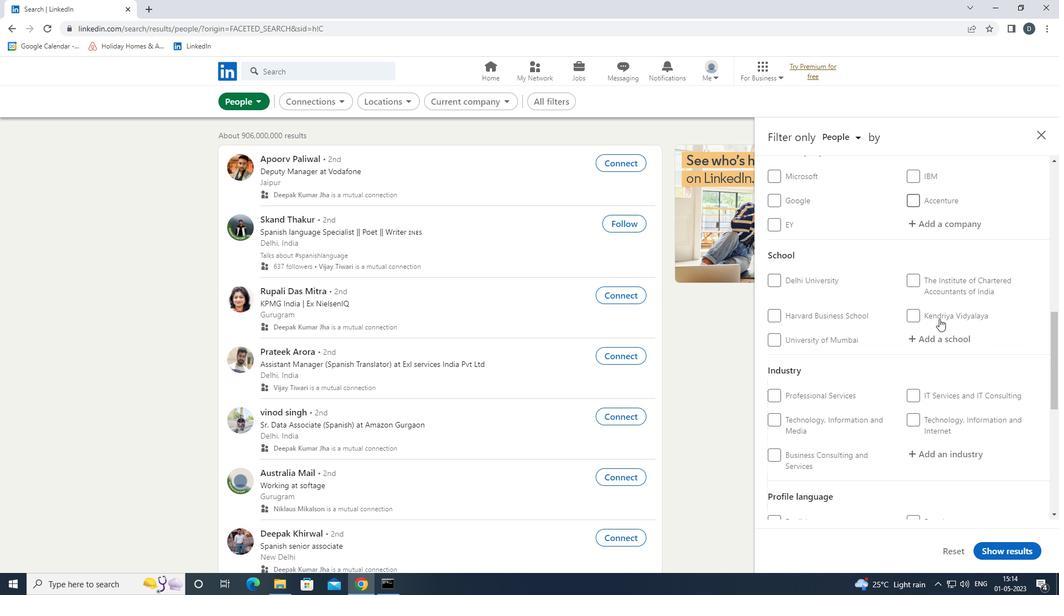 
Action: Mouse scrolled (939, 321) with delta (0, 0)
Screenshot: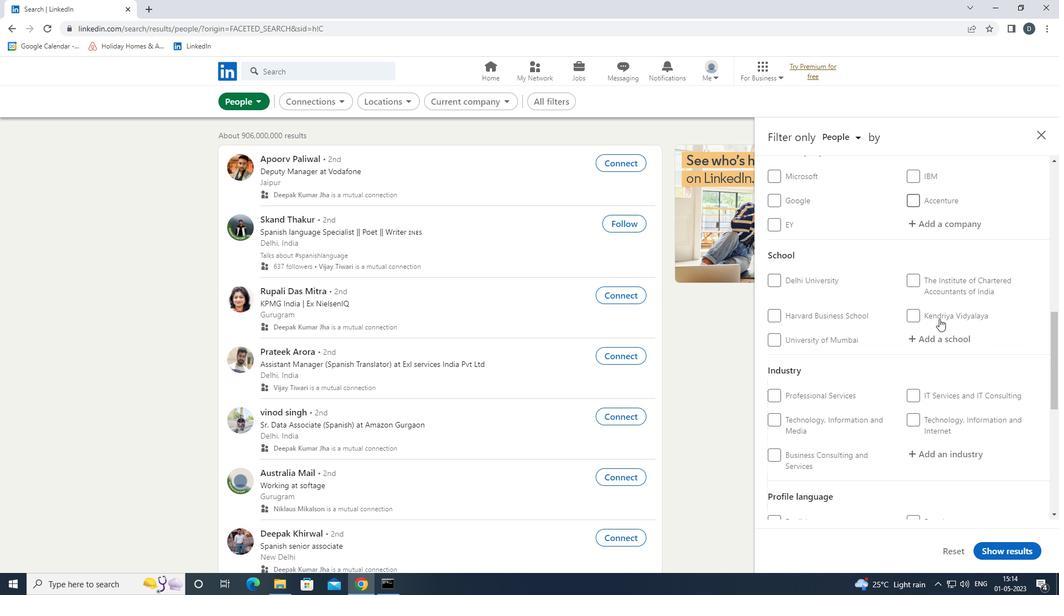 
Action: Mouse moved to (797, 356)
Screenshot: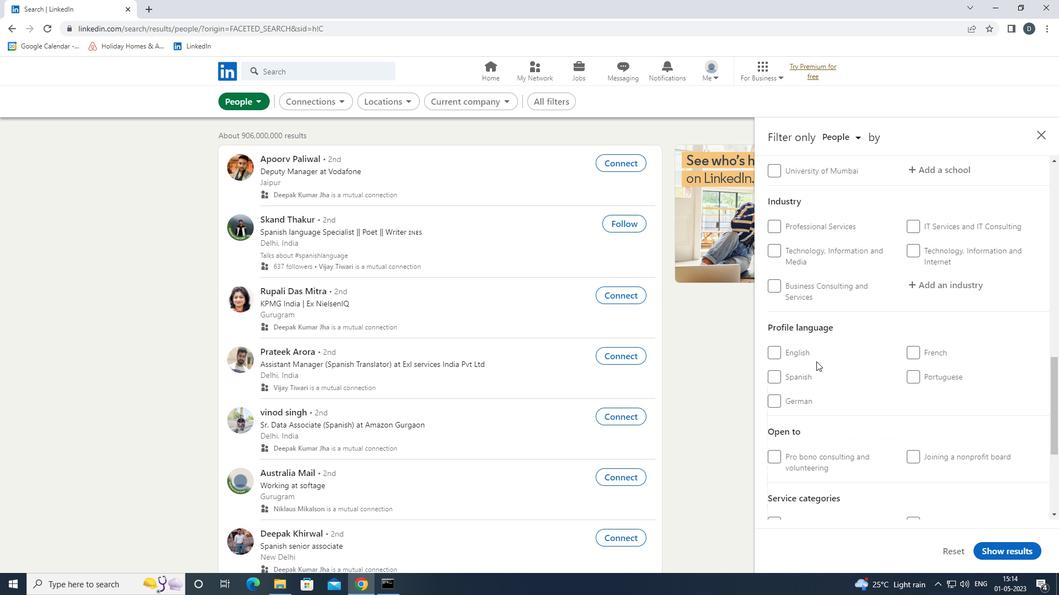 
Action: Mouse pressed left at (797, 356)
Screenshot: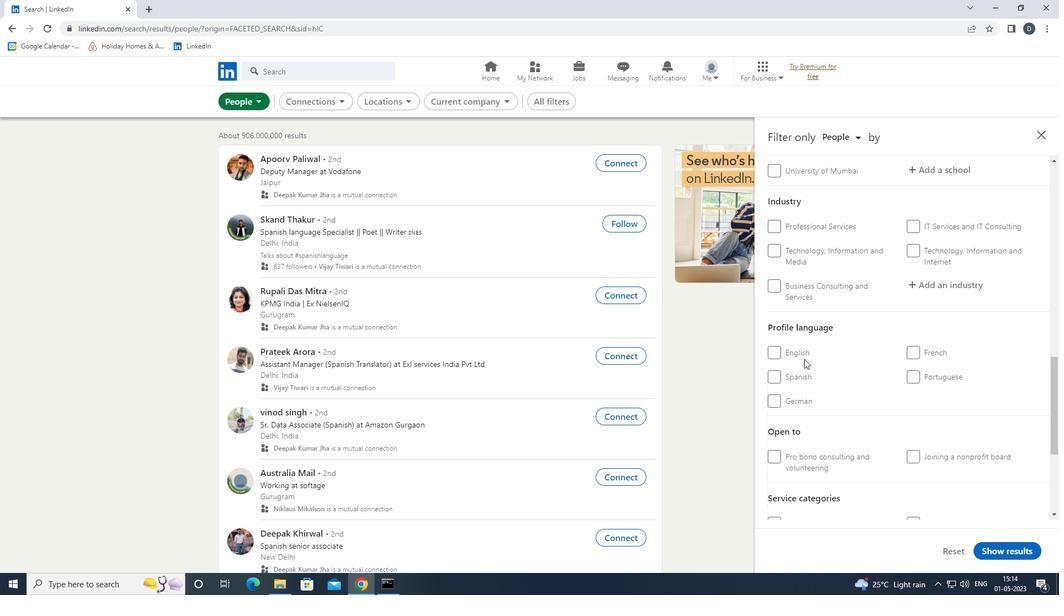 
Action: Mouse moved to (883, 359)
Screenshot: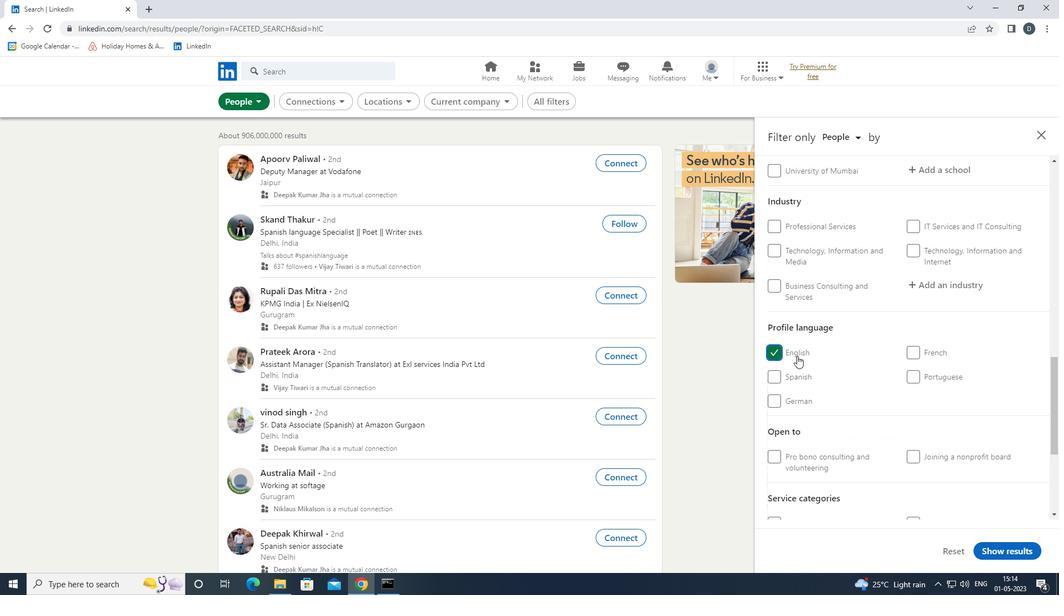 
Action: Mouse scrolled (883, 359) with delta (0, 0)
Screenshot: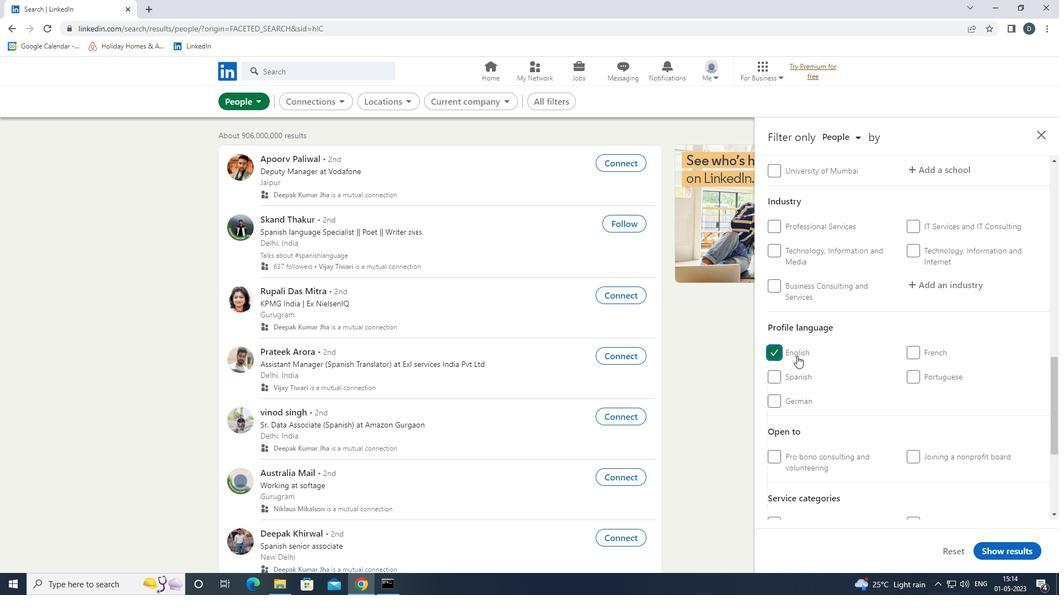 
Action: Mouse scrolled (883, 359) with delta (0, 0)
Screenshot: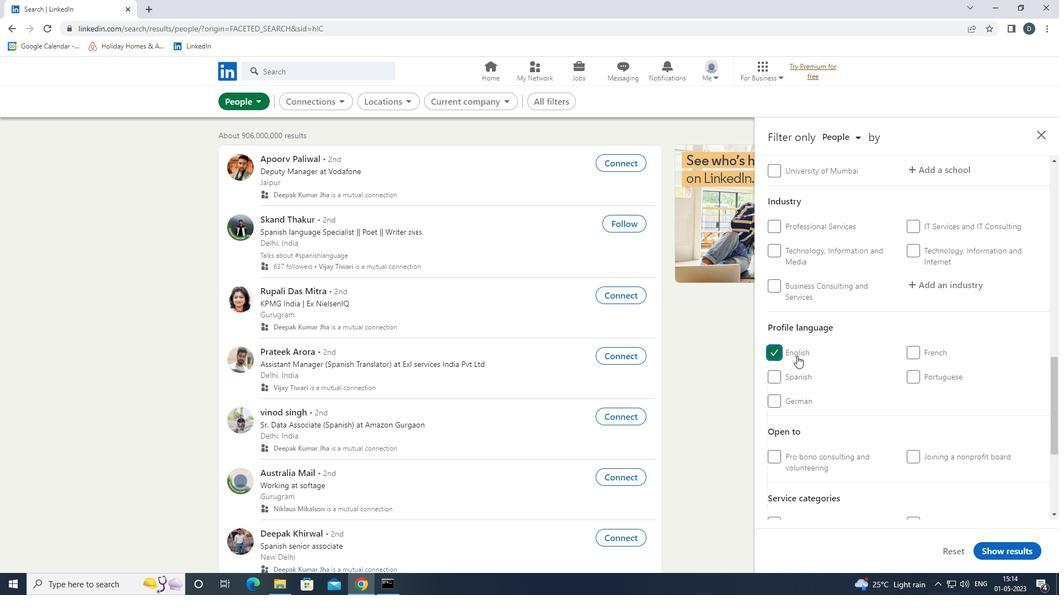 
Action: Mouse scrolled (883, 359) with delta (0, 0)
Screenshot: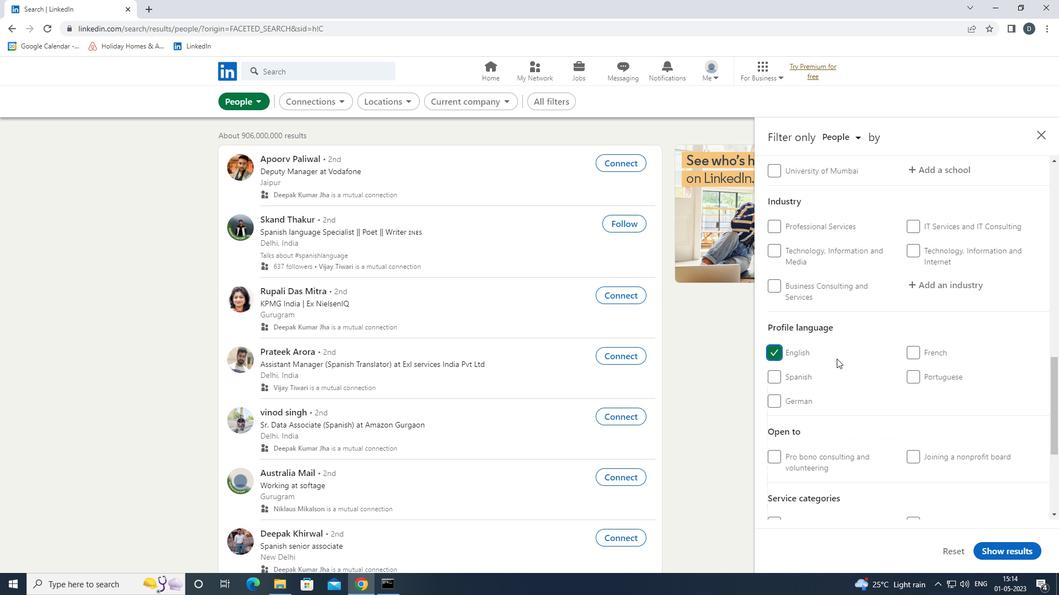 
Action: Mouse scrolled (883, 359) with delta (0, 0)
Screenshot: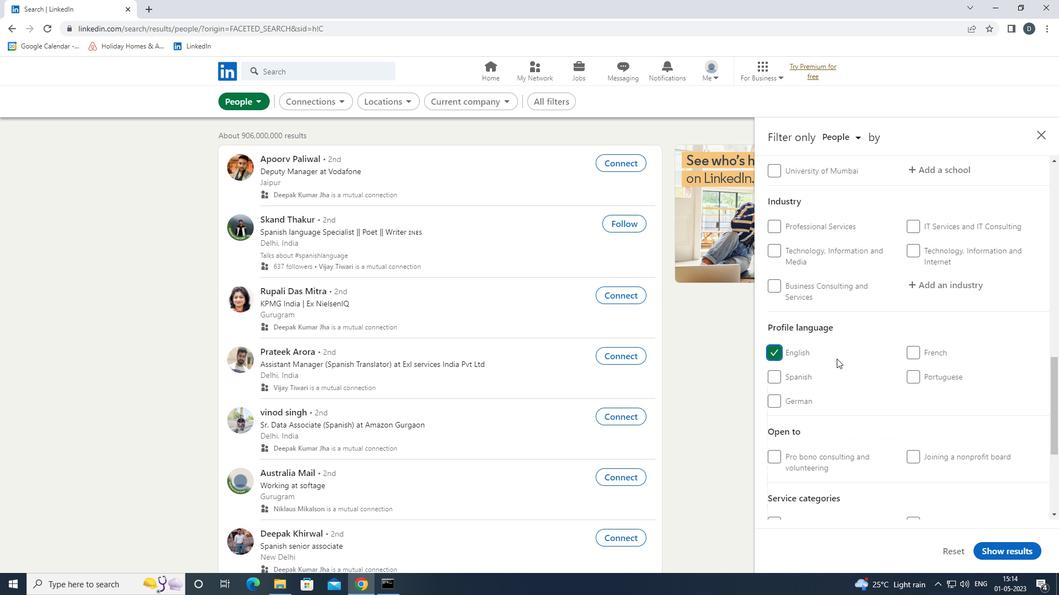
Action: Mouse scrolled (883, 359) with delta (0, 0)
Screenshot: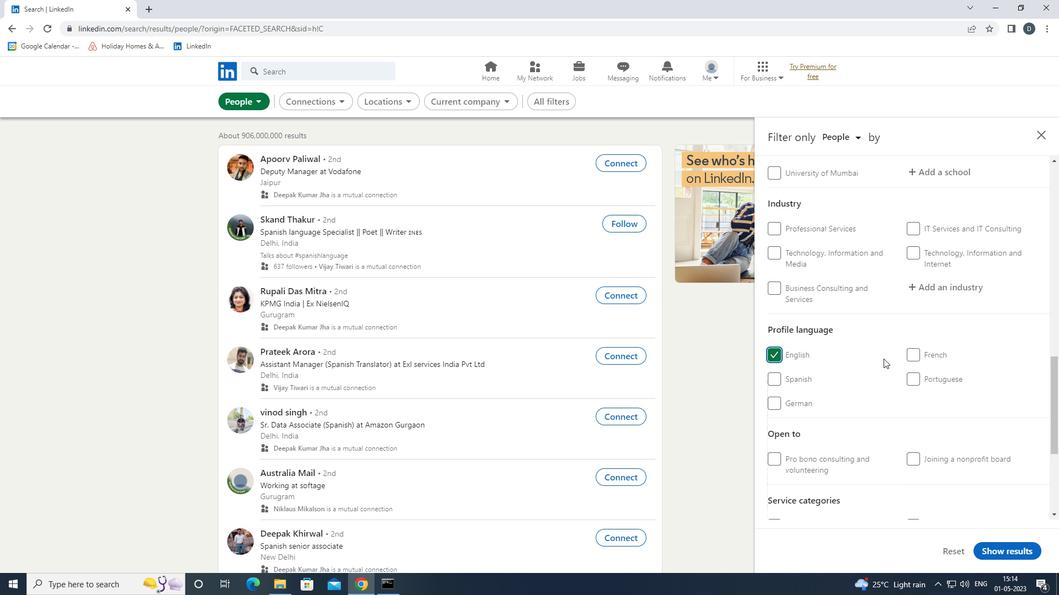 
Action: Mouse scrolled (883, 359) with delta (0, 0)
Screenshot: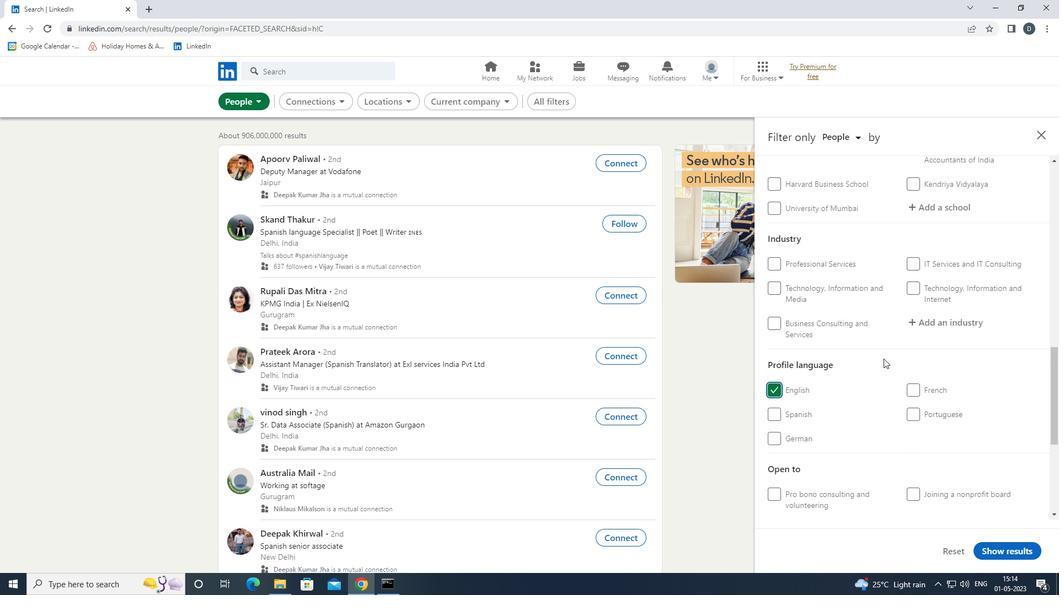 
Action: Mouse scrolled (883, 359) with delta (0, 0)
Screenshot: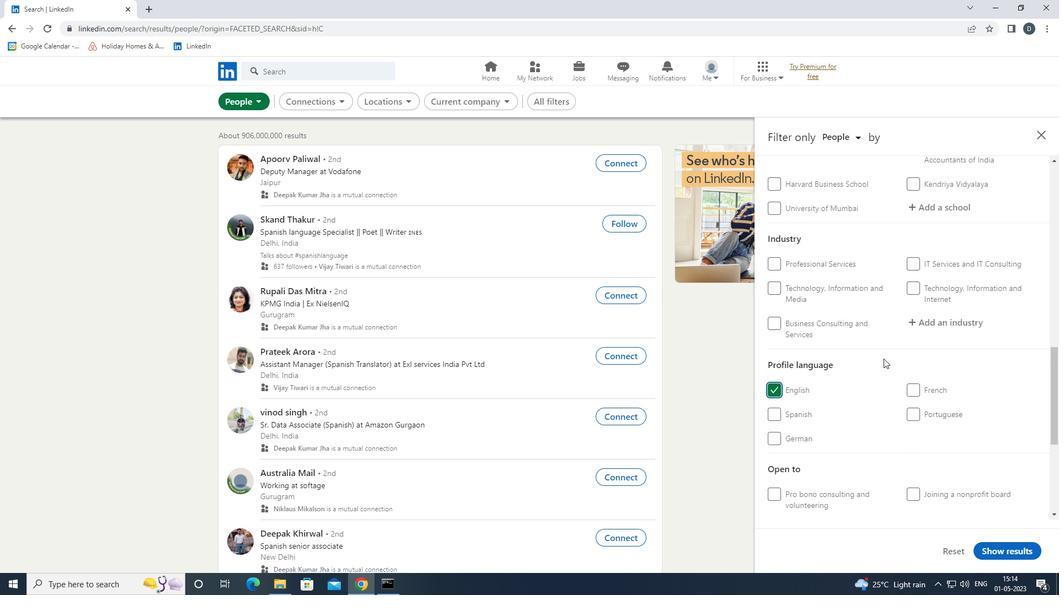 
Action: Mouse moved to (945, 338)
Screenshot: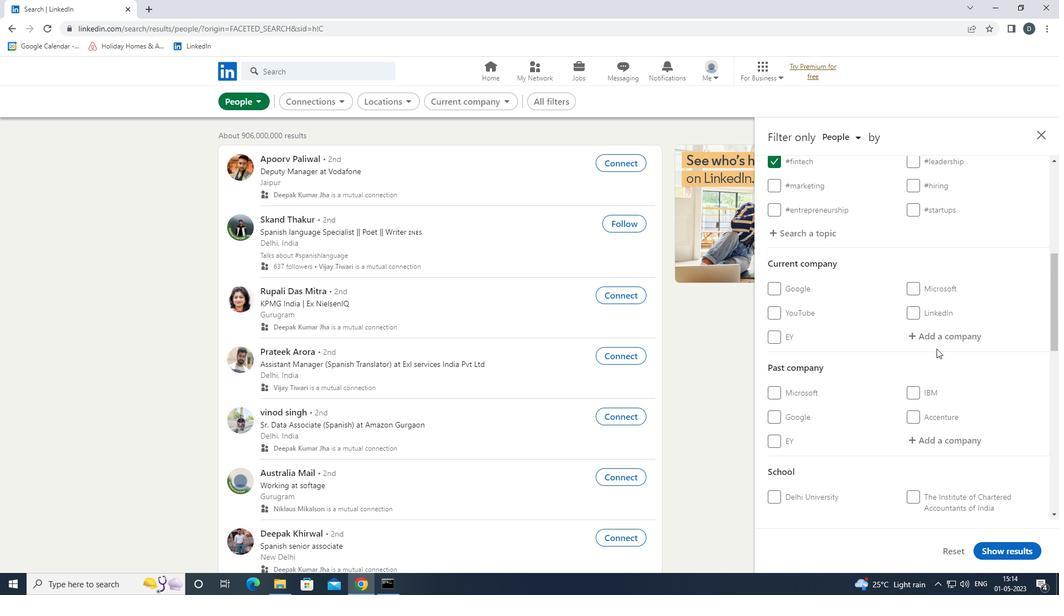 
Action: Mouse pressed left at (945, 338)
Screenshot: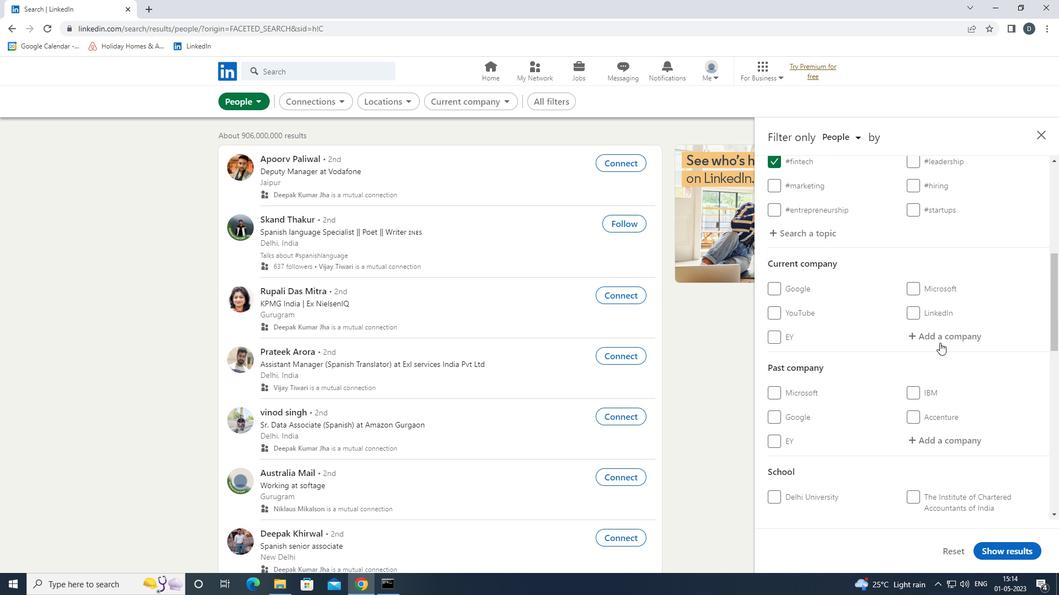 
Action: Key pressed <Key.shift><Key.shift>BAYER<Key.down><Key.enter>
Screenshot: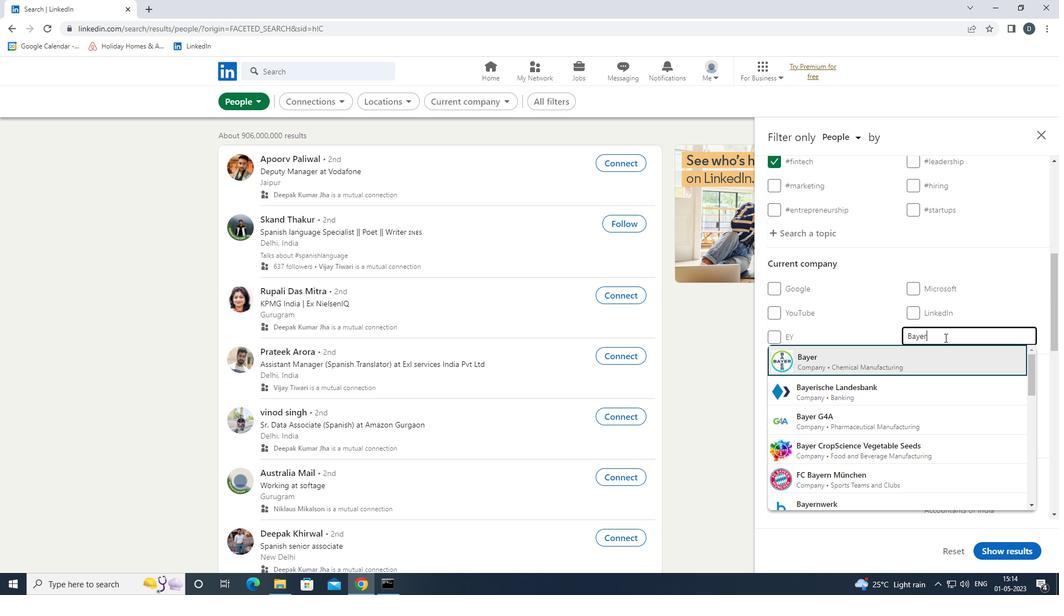 
Action: Mouse moved to (945, 337)
Screenshot: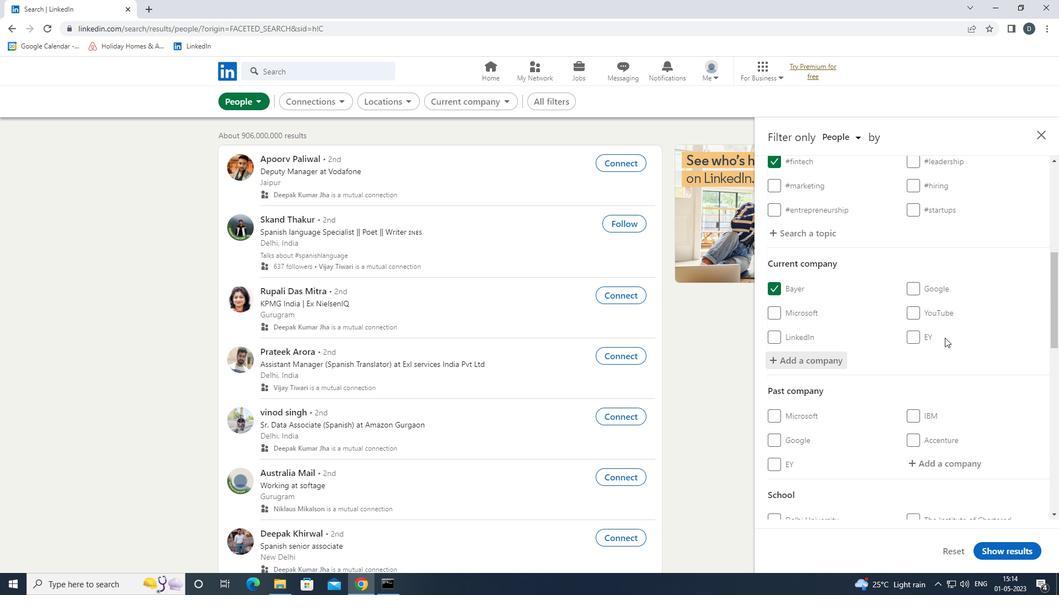 
Action: Mouse scrolled (945, 336) with delta (0, 0)
Screenshot: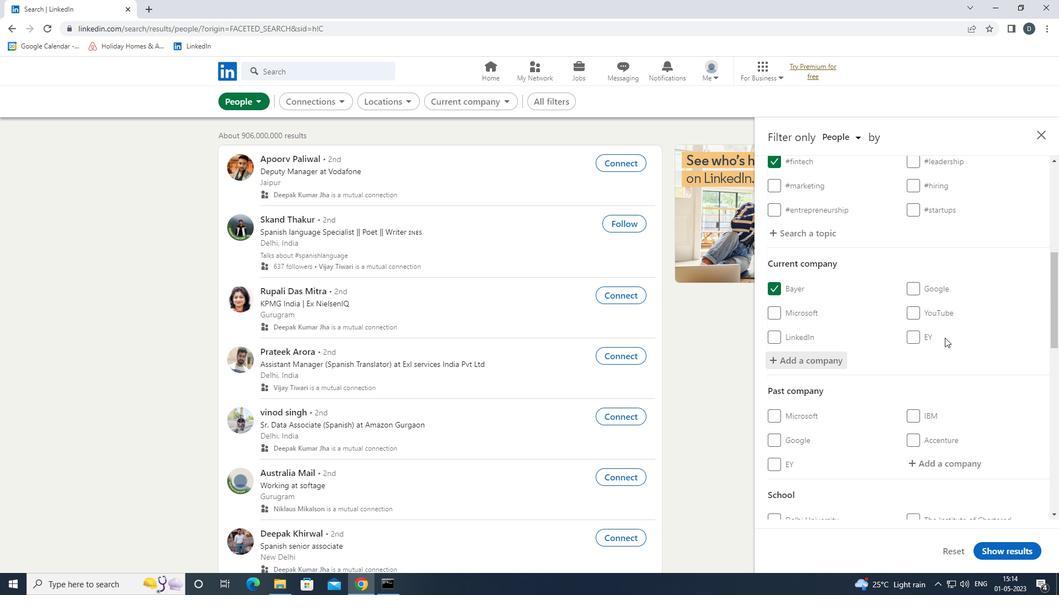 
Action: Mouse scrolled (945, 336) with delta (0, 0)
Screenshot: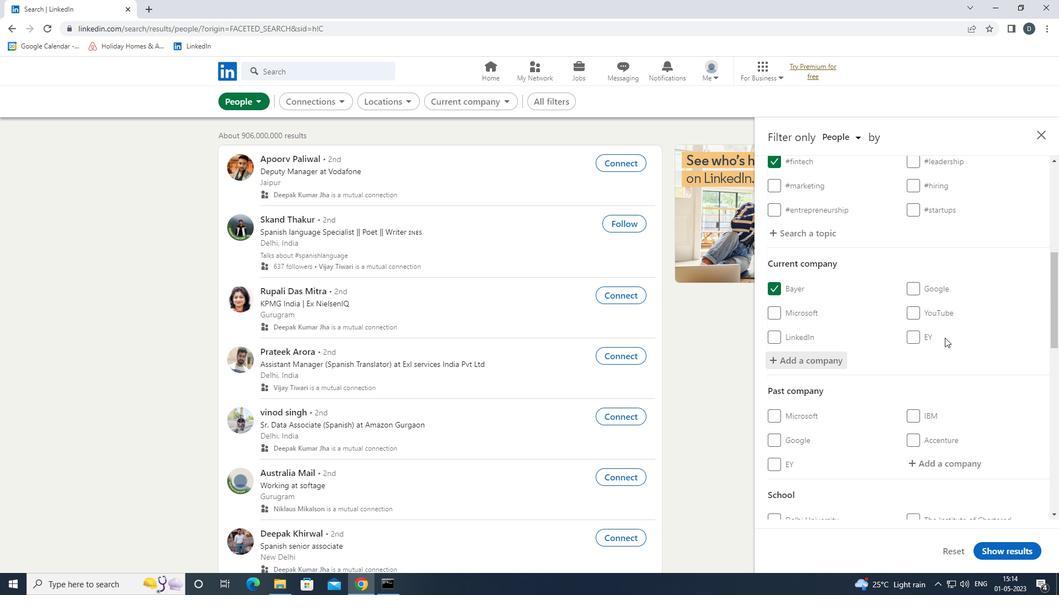 
Action: Mouse moved to (943, 339)
Screenshot: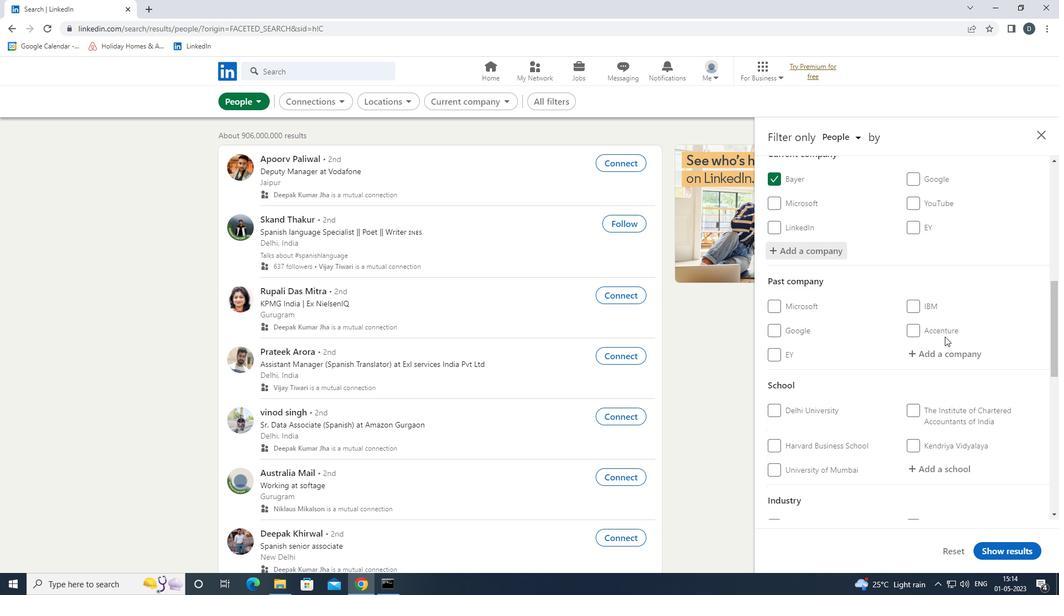 
Action: Mouse scrolled (943, 339) with delta (0, 0)
Screenshot: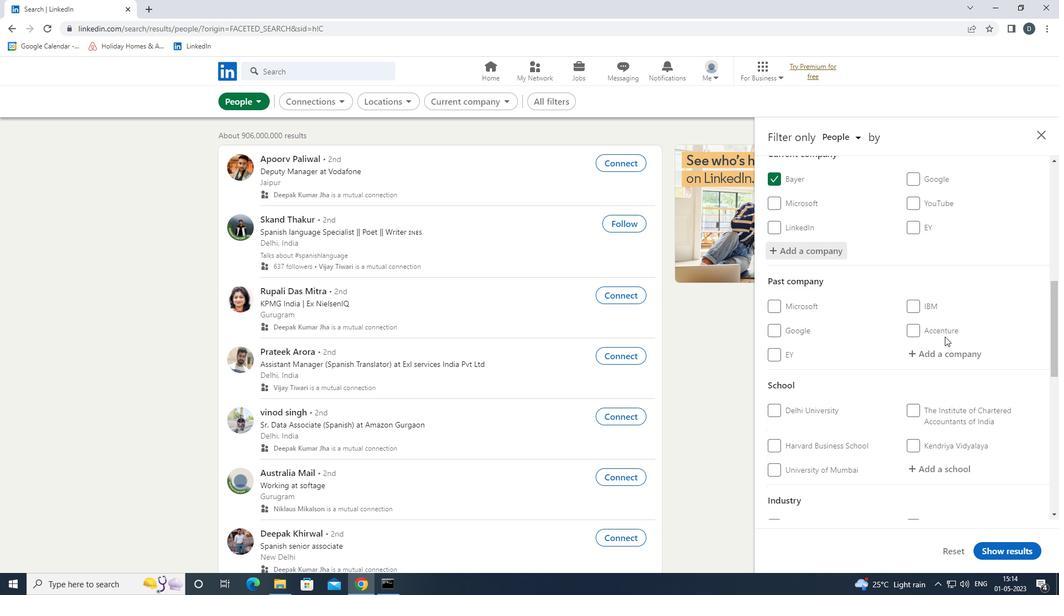 
Action: Mouse moved to (943, 342)
Screenshot: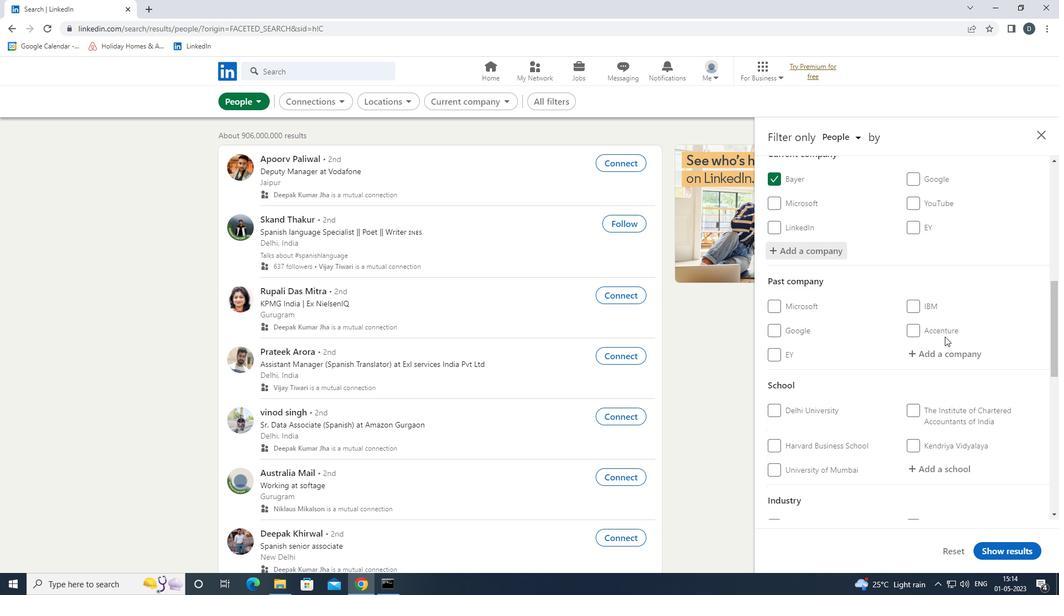 
Action: Mouse scrolled (943, 341) with delta (0, 0)
Screenshot: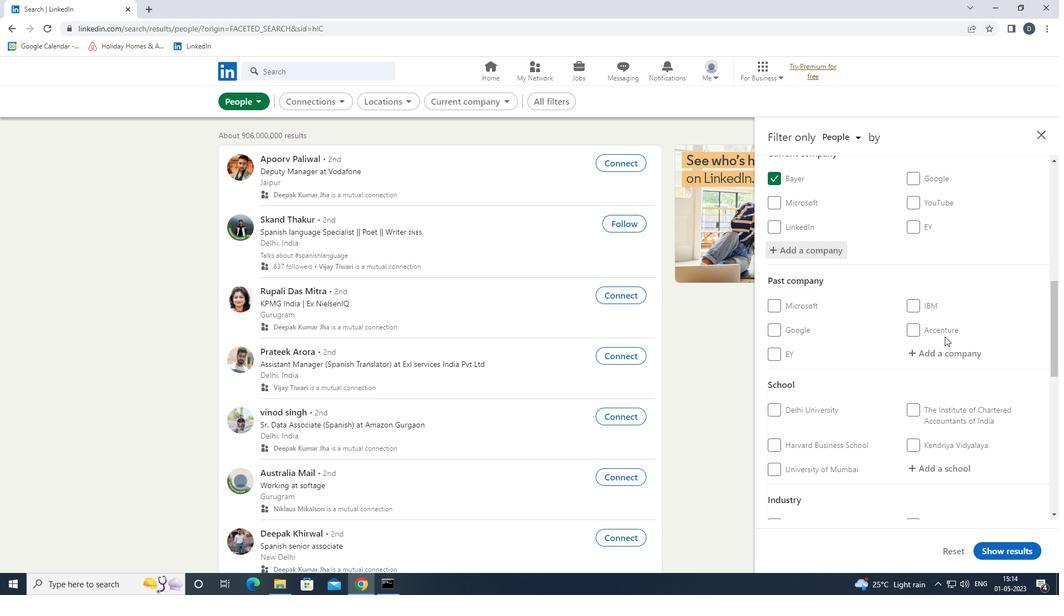 
Action: Mouse moved to (940, 366)
Screenshot: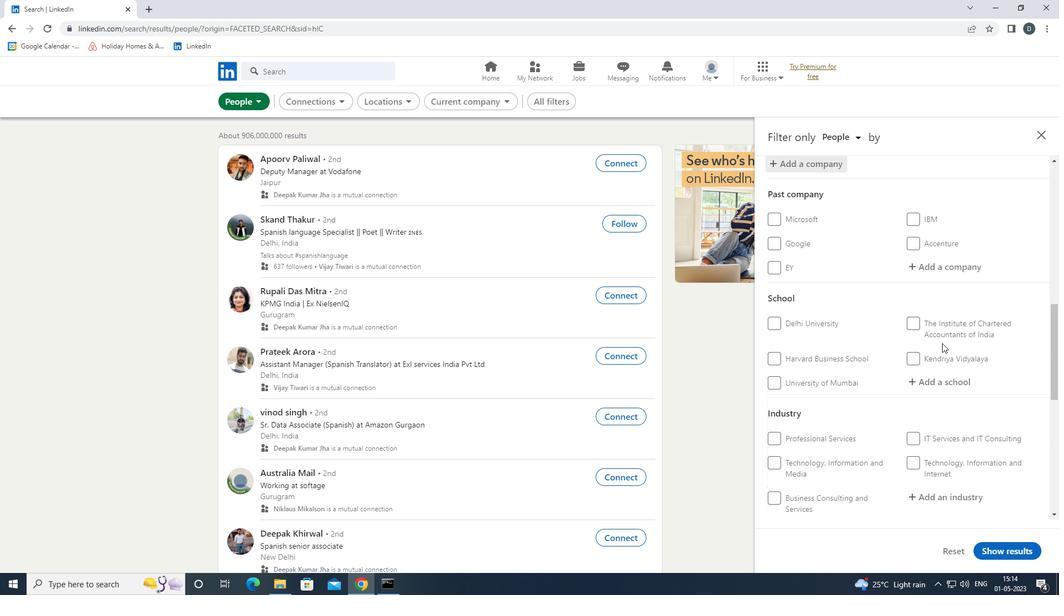 
Action: Mouse pressed left at (940, 366)
Screenshot: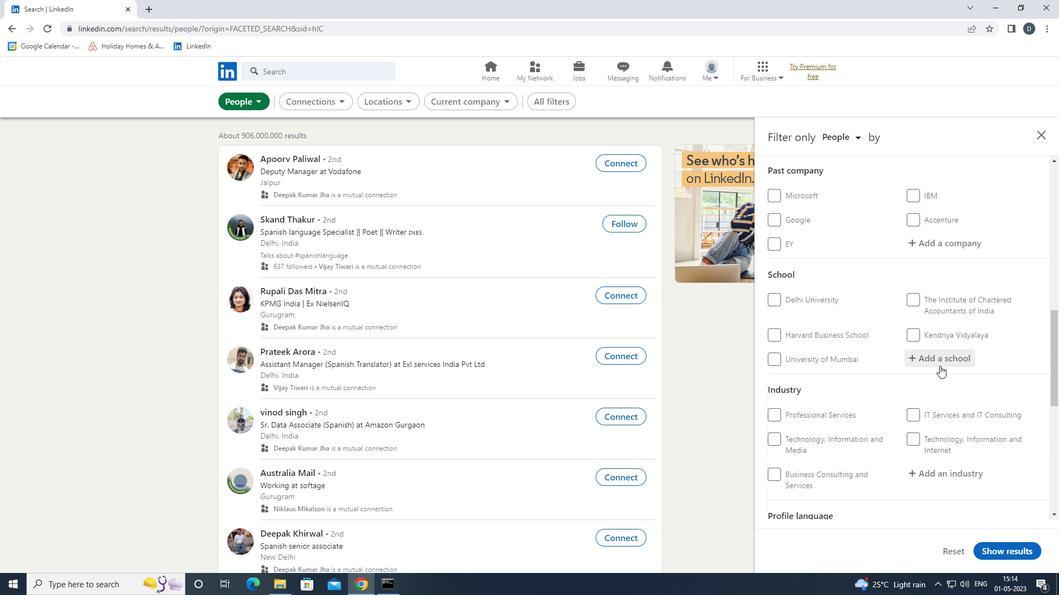 
Action: Key pressed <Key.shift>PAAVAI<Key.space><Key.down><Key.enter>
Screenshot: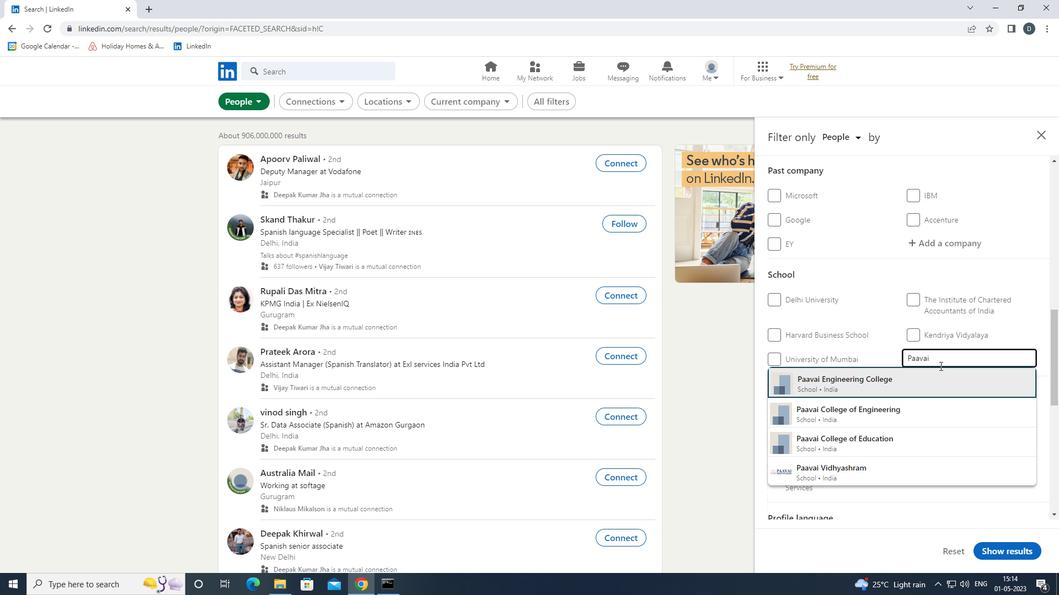 
Action: Mouse scrolled (940, 365) with delta (0, 0)
Screenshot: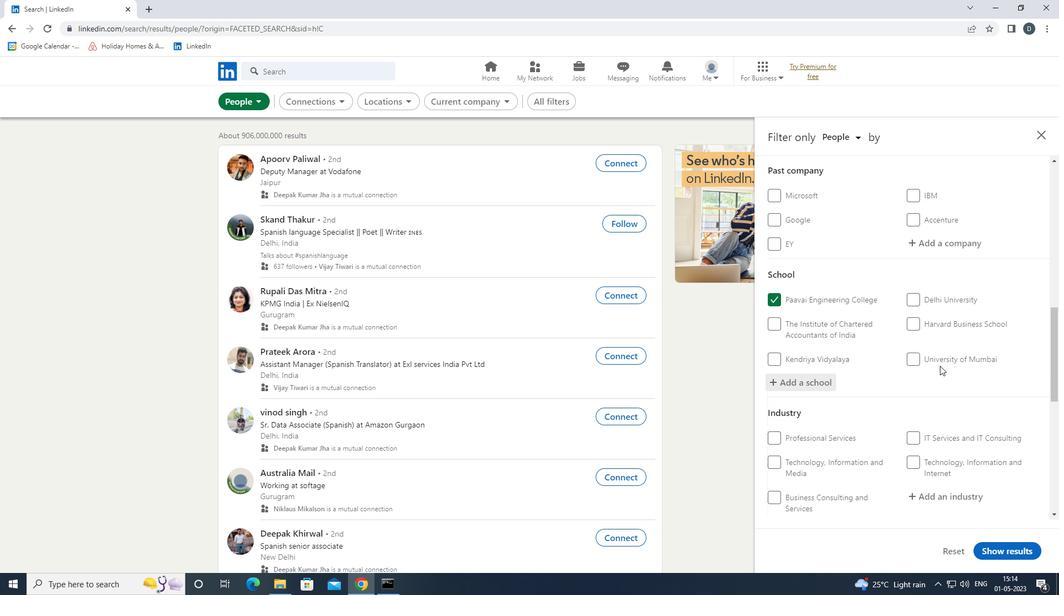 
Action: Mouse scrolled (940, 365) with delta (0, 0)
Screenshot: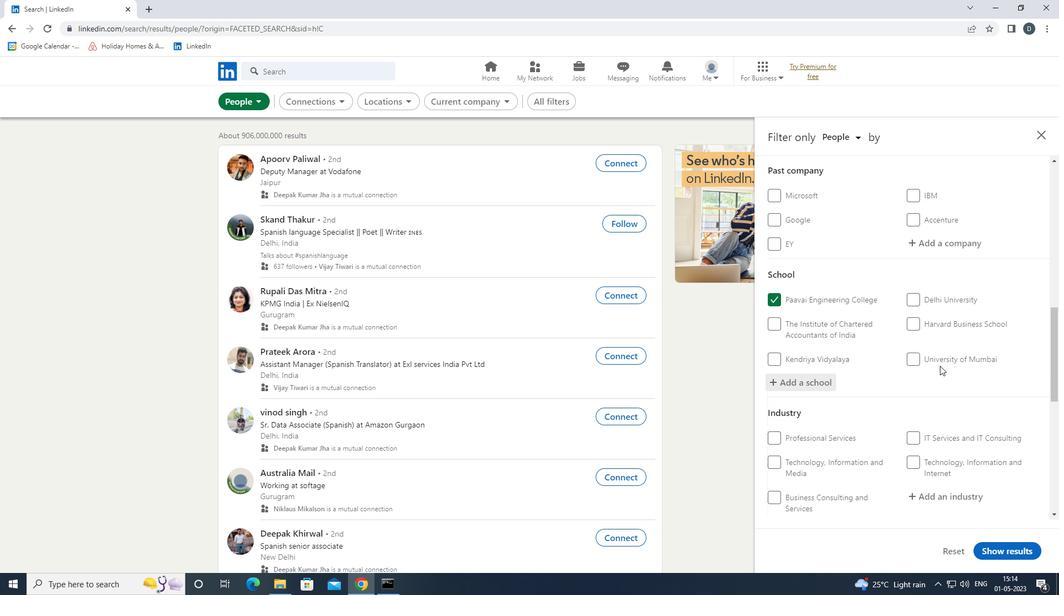 
Action: Mouse scrolled (940, 365) with delta (0, 0)
Screenshot: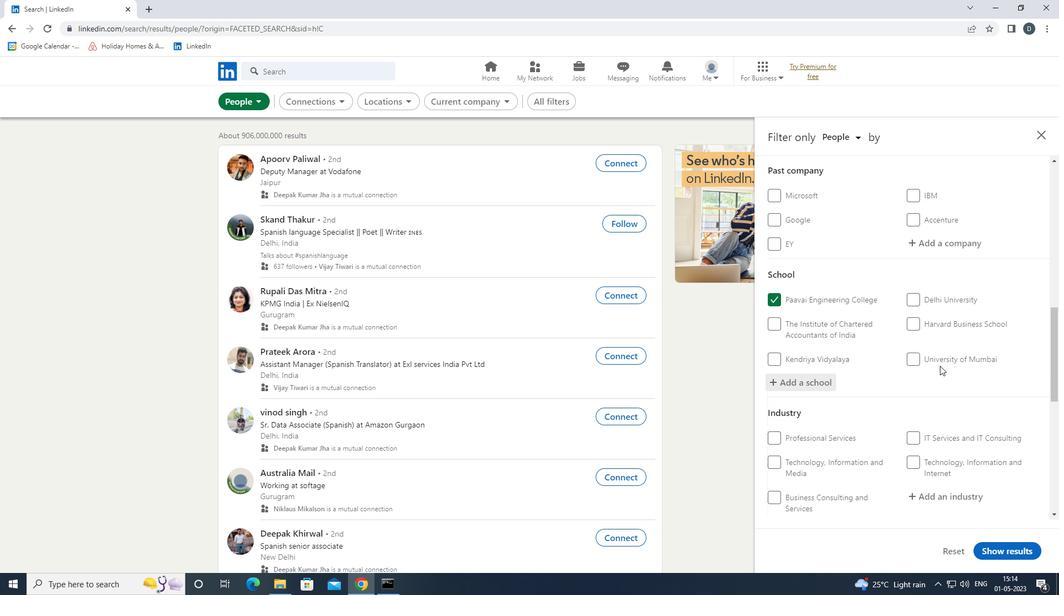 
Action: Mouse moved to (950, 334)
Screenshot: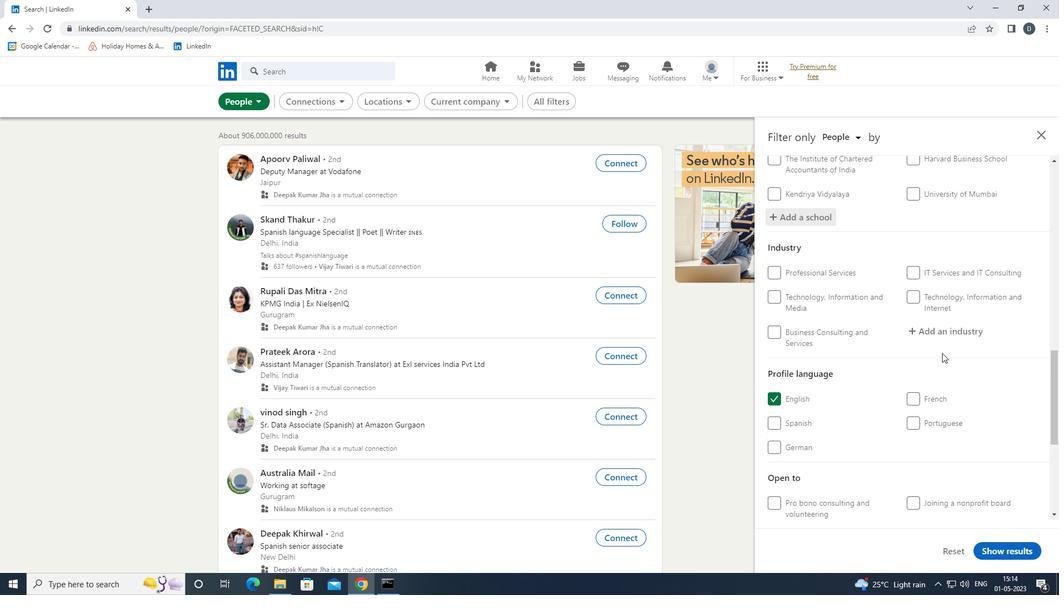
Action: Mouse pressed left at (950, 334)
Screenshot: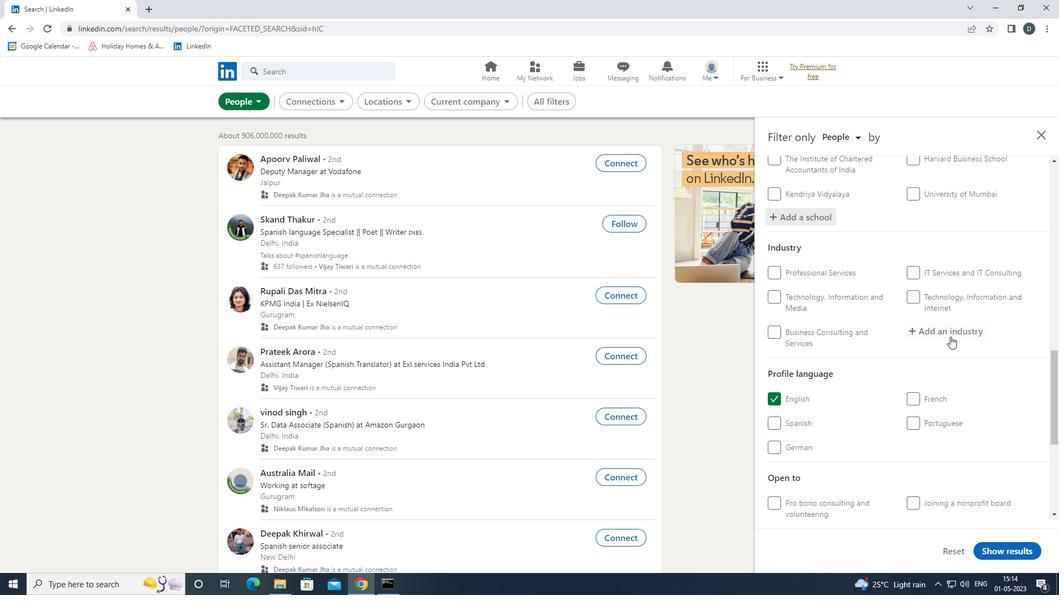 
Action: Key pressed <Key.shift>ALTERNATIVE<Key.down><Key.enter>
Screenshot: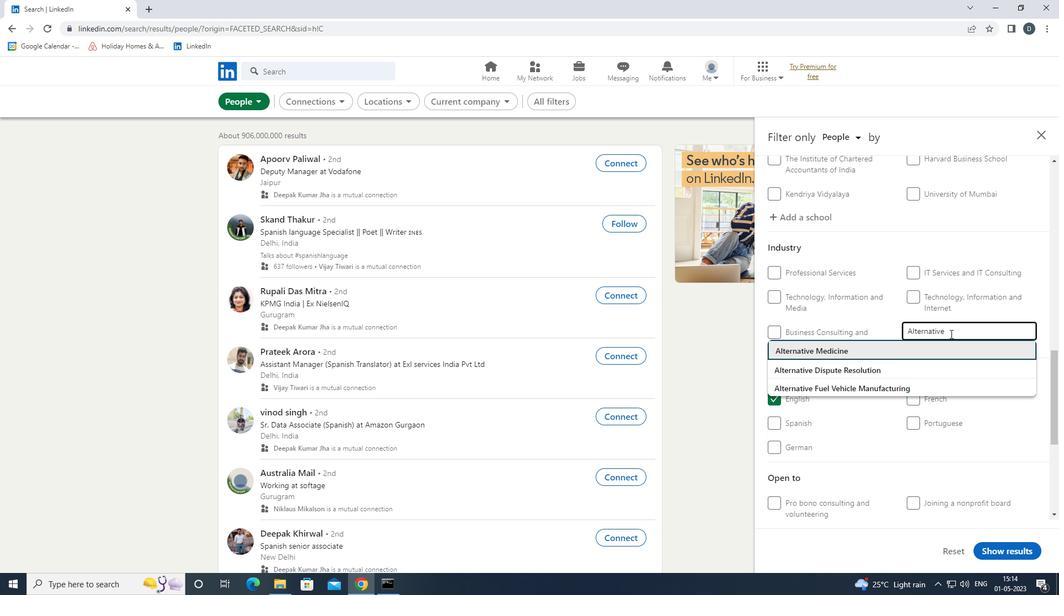 
Action: Mouse moved to (940, 325)
Screenshot: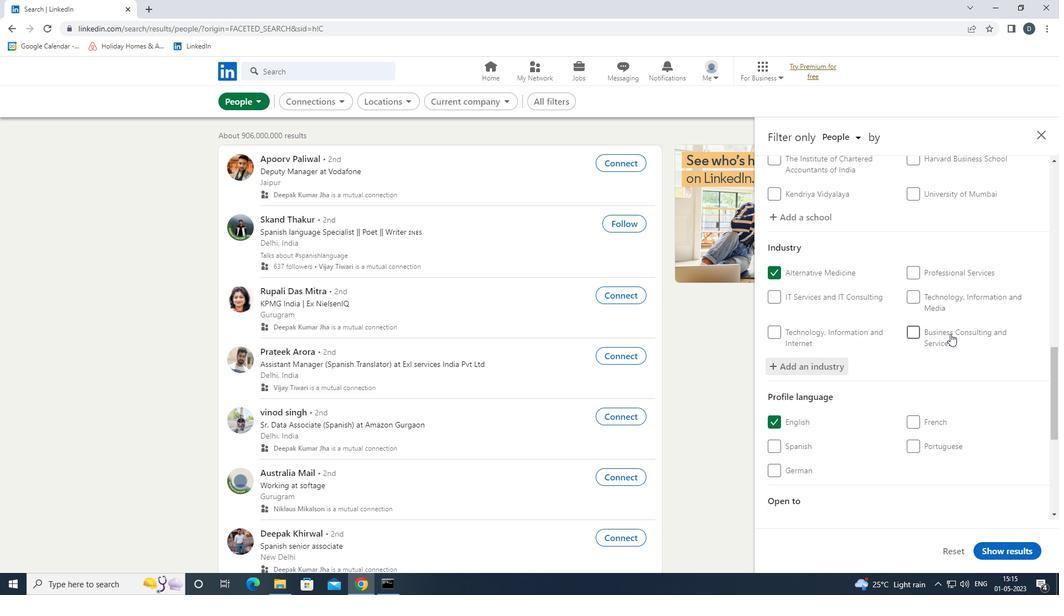 
Action: Mouse scrolled (940, 324) with delta (0, 0)
Screenshot: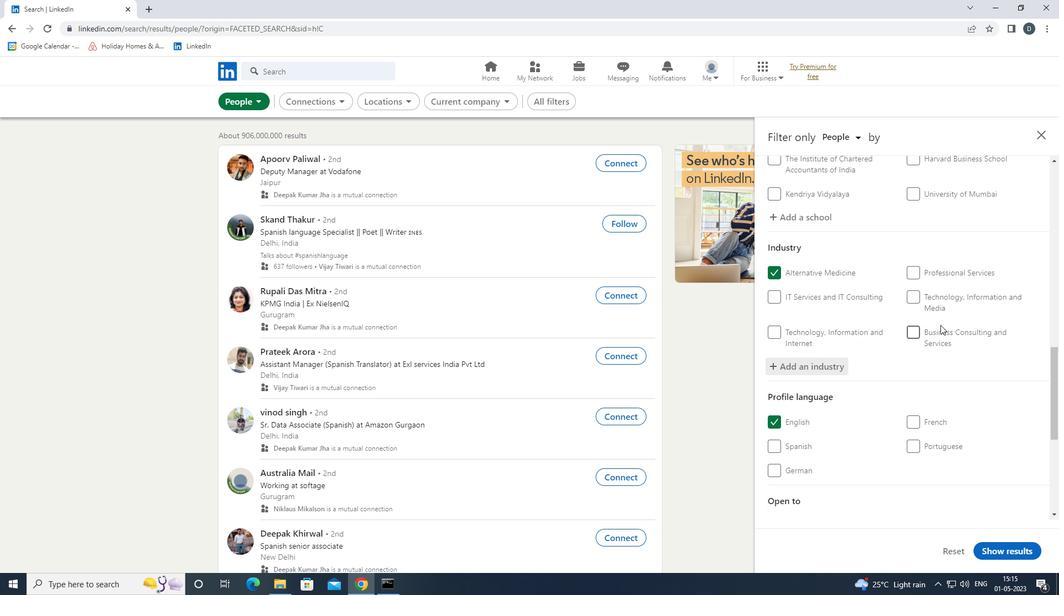 
Action: Mouse scrolled (940, 324) with delta (0, 0)
Screenshot: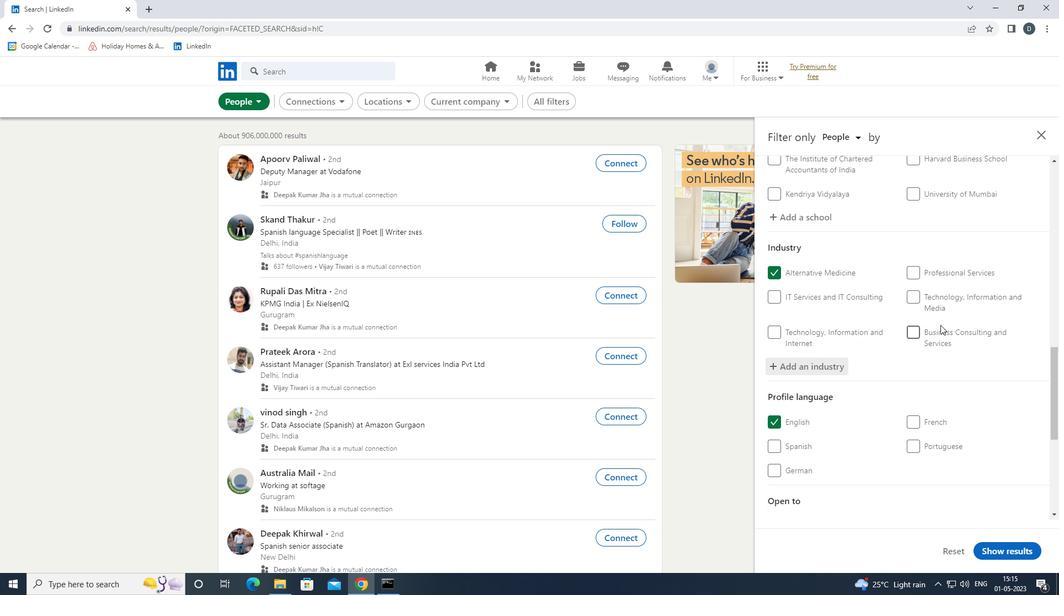 
Action: Mouse scrolled (940, 324) with delta (0, 0)
Screenshot: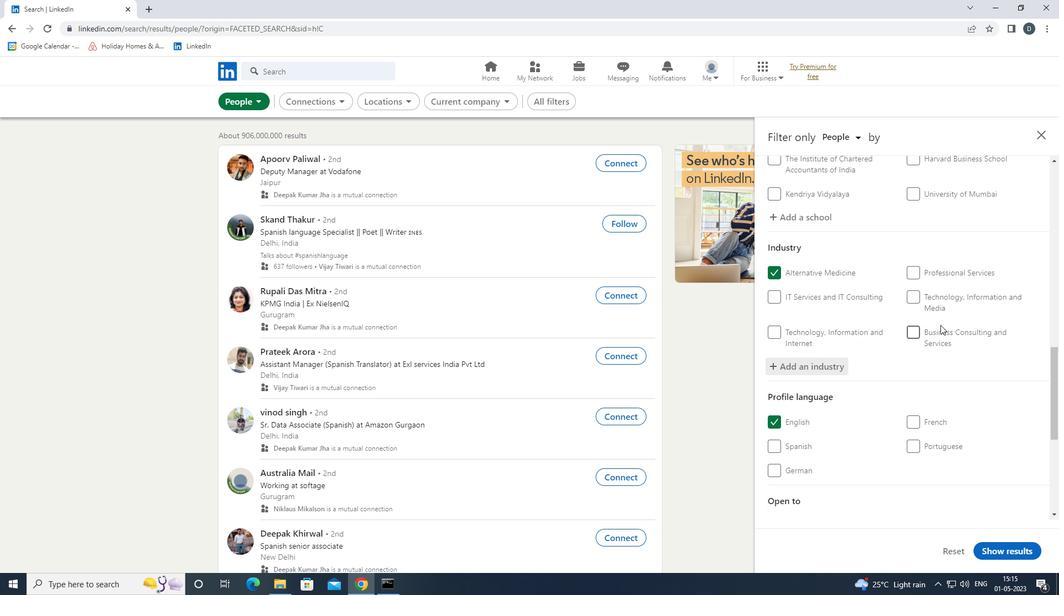 
Action: Mouse moved to (940, 325)
Screenshot: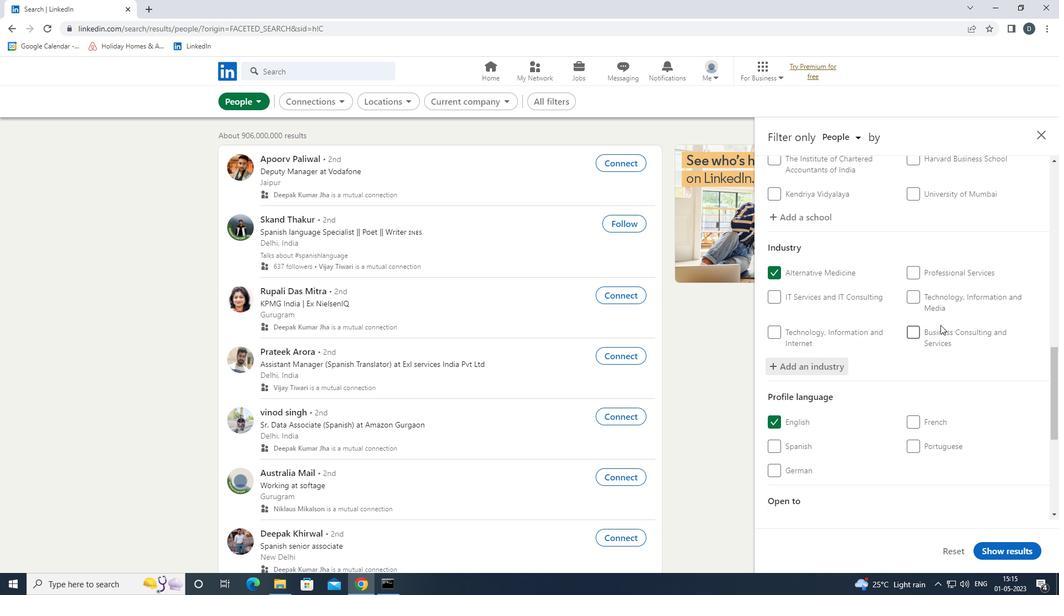 
Action: Mouse scrolled (940, 324) with delta (0, 0)
Screenshot: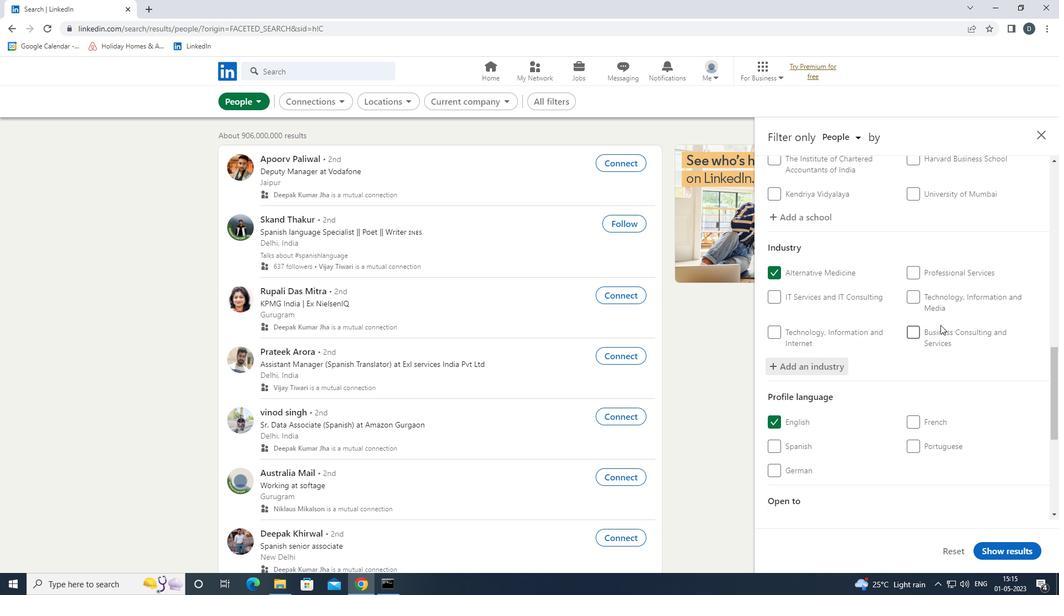
Action: Mouse moved to (941, 328)
Screenshot: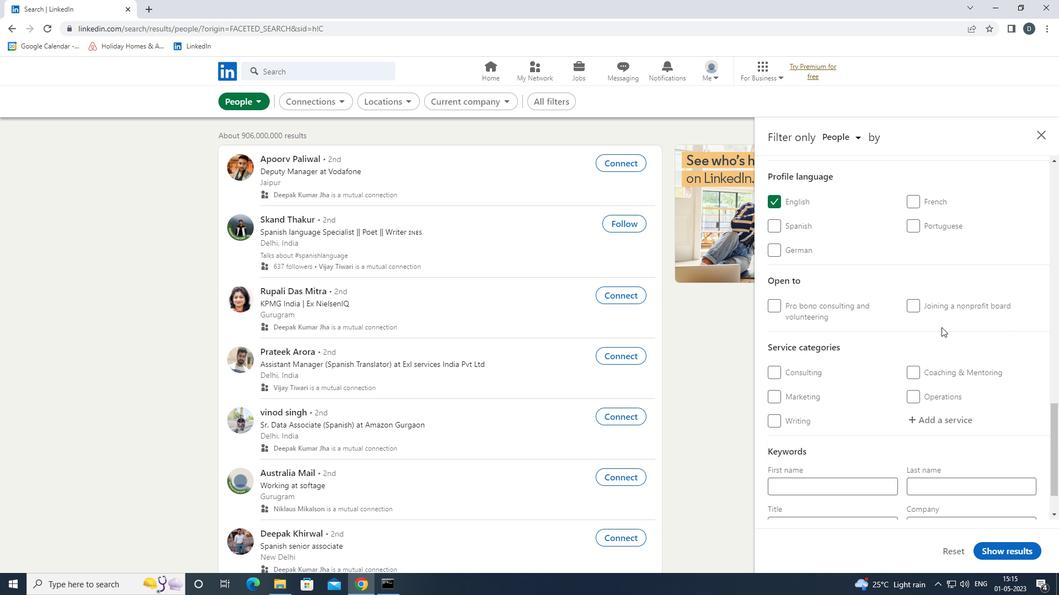 
Action: Mouse scrolled (941, 327) with delta (0, 0)
Screenshot: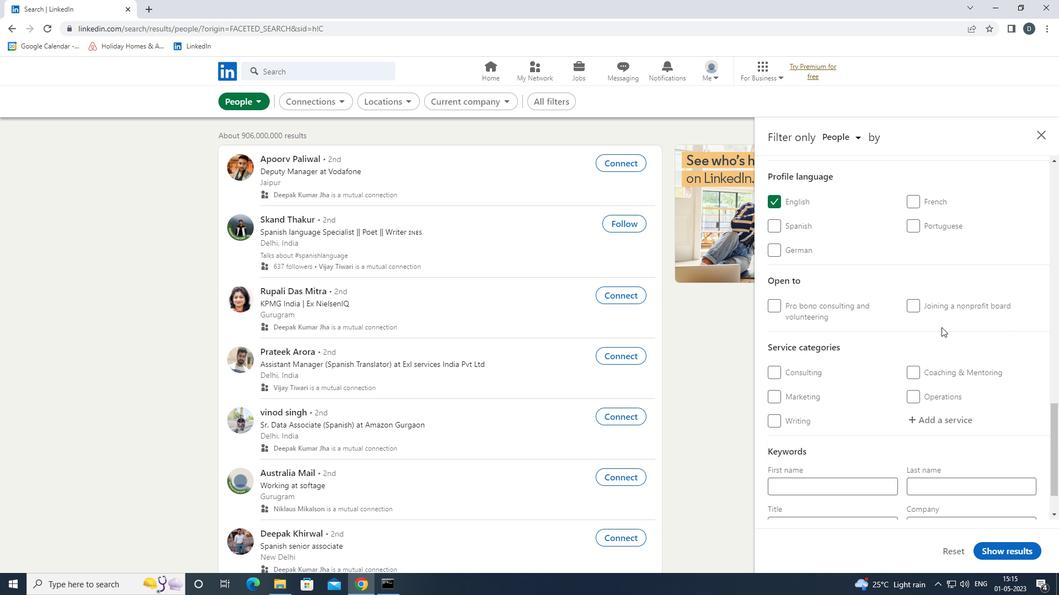 
Action: Mouse moved to (941, 364)
Screenshot: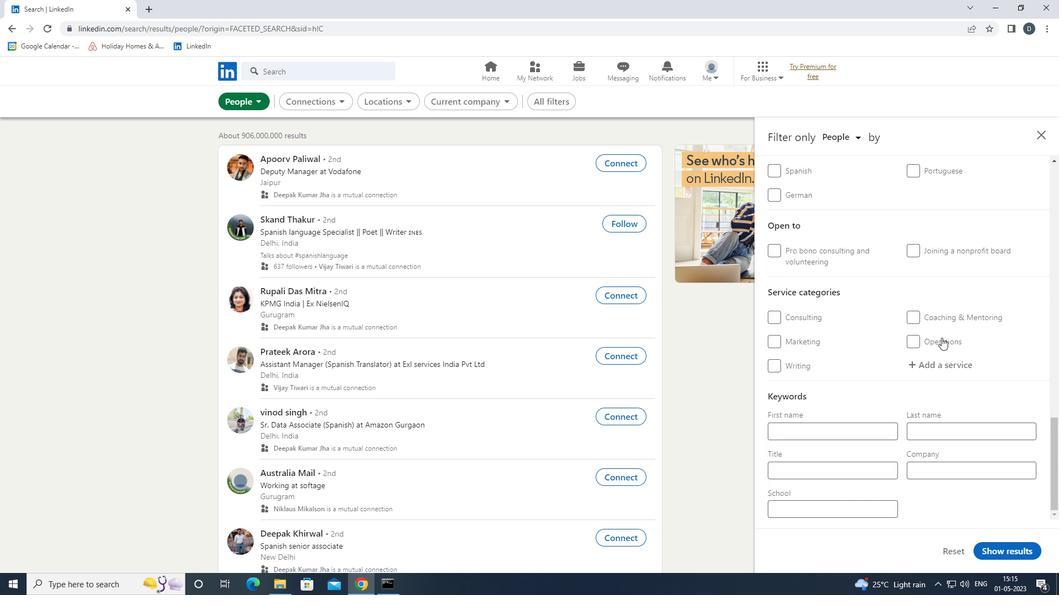 
Action: Mouse pressed left at (941, 364)
Screenshot: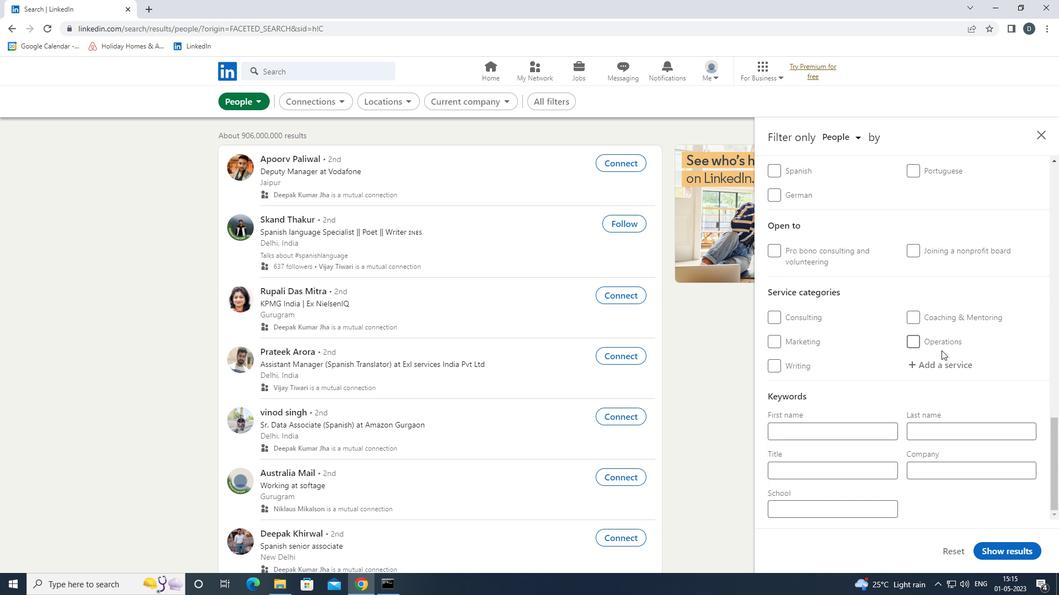 
Action: Key pressed <Key.shift><Key.shift><Key.shift><Key.shift>EMAIL<Key.space><Key.shift>MARK<Key.down><Key.enter>
Screenshot: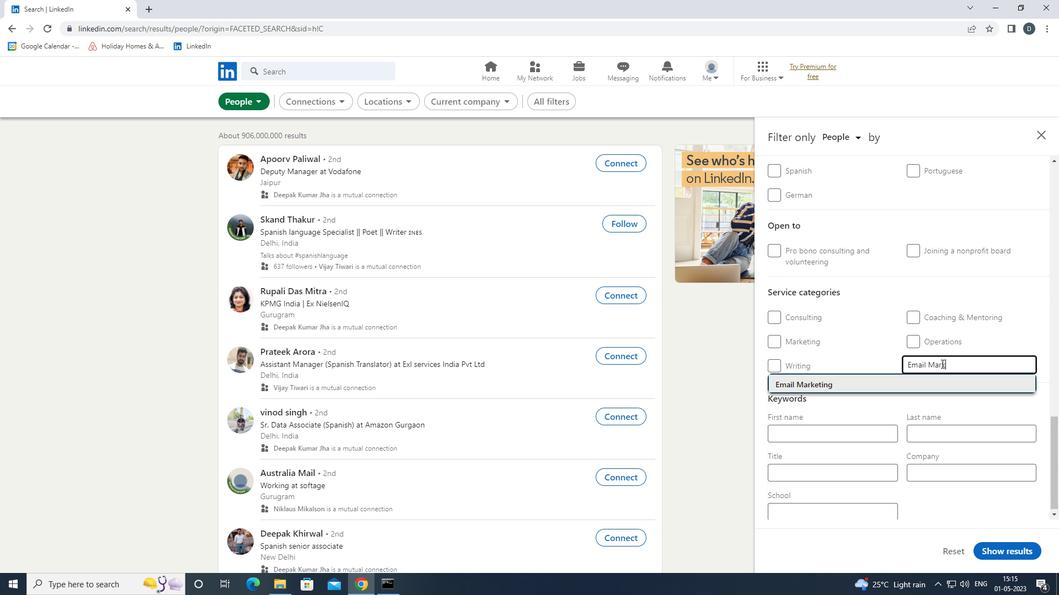 
Action: Mouse moved to (937, 378)
Screenshot: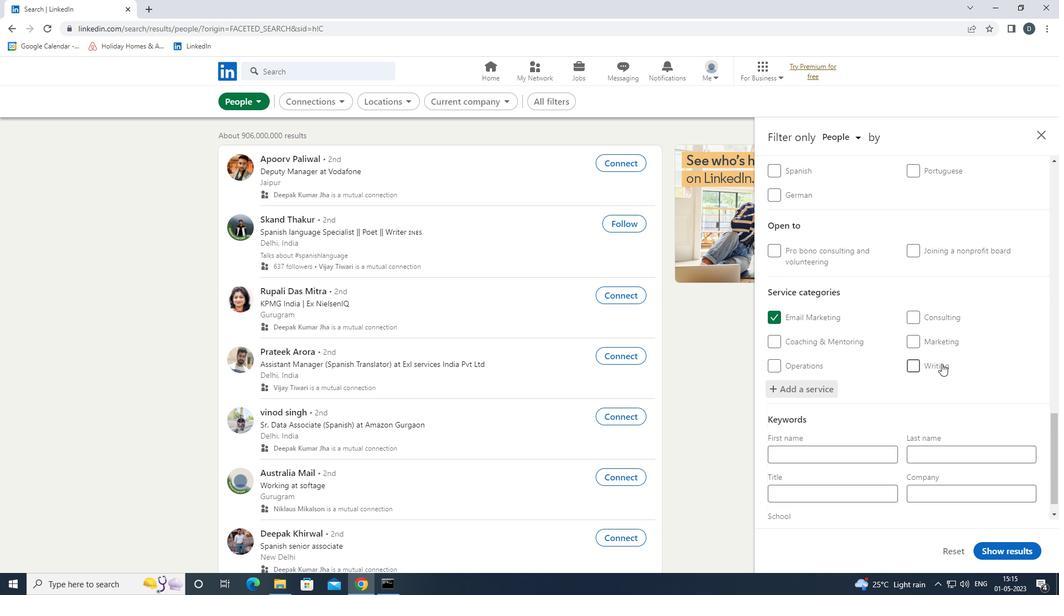 
Action: Mouse scrolled (937, 377) with delta (0, 0)
Screenshot: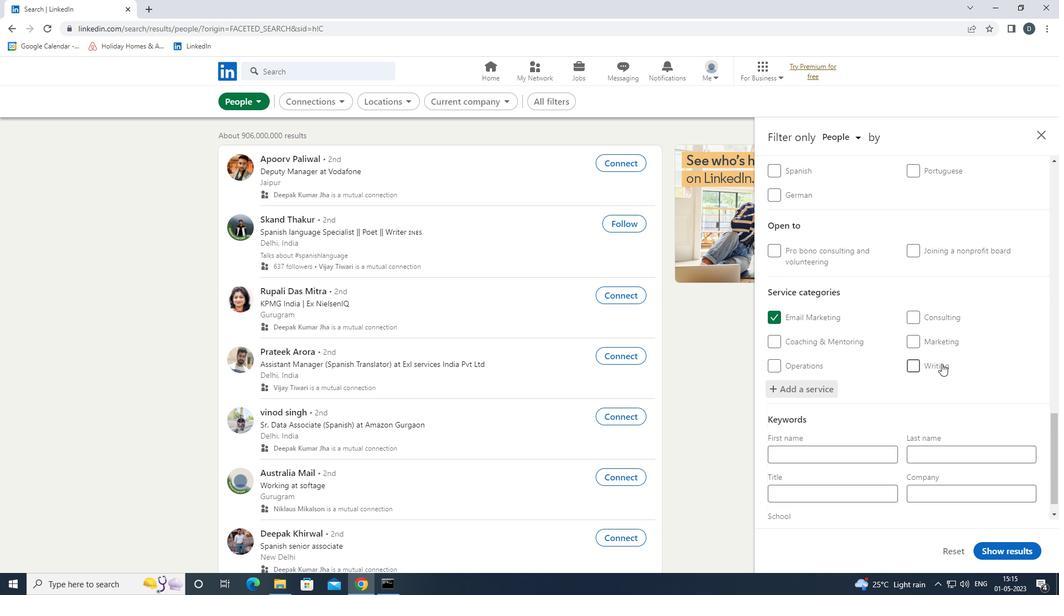 
Action: Mouse moved to (937, 382)
Screenshot: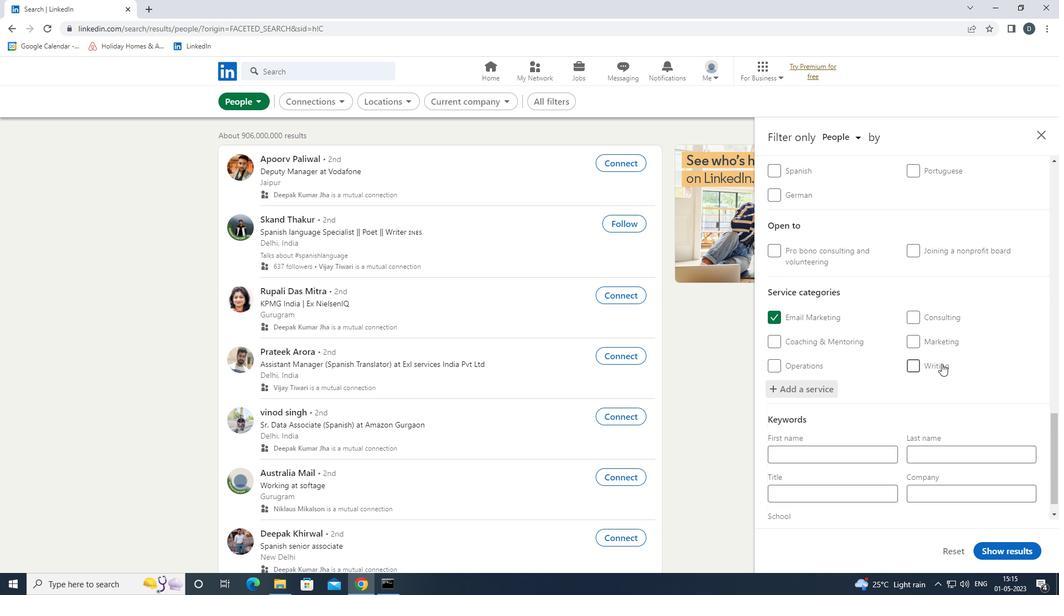 
Action: Mouse scrolled (937, 382) with delta (0, 0)
Screenshot: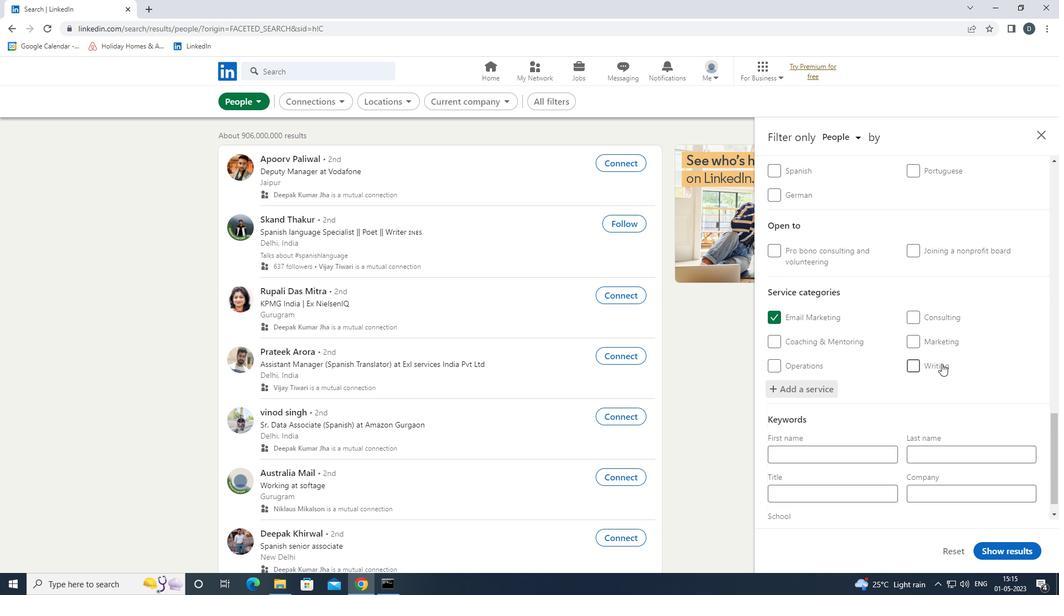 
Action: Mouse moved to (935, 387)
Screenshot: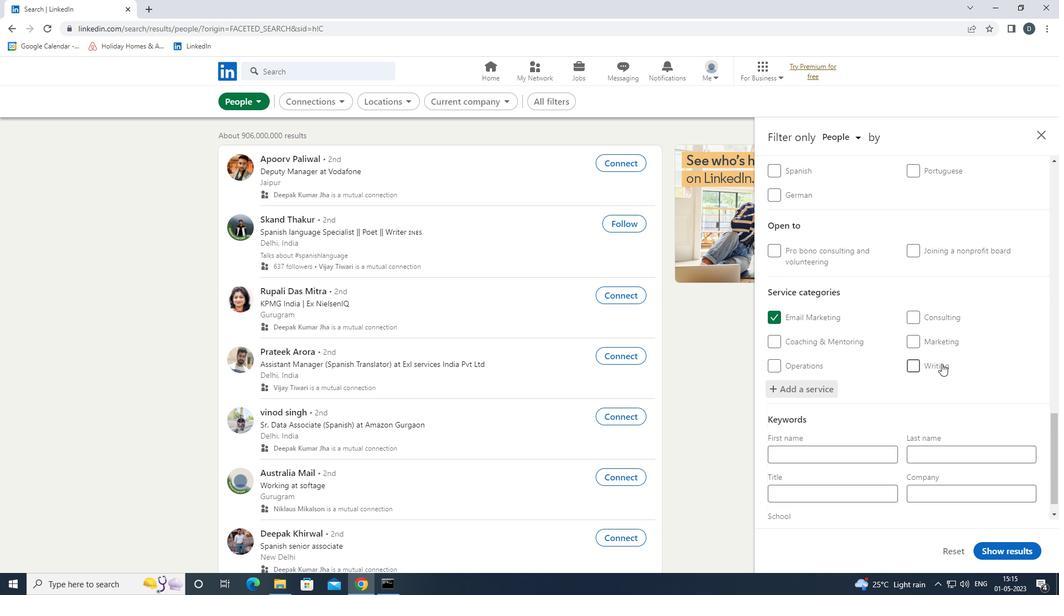 
Action: Mouse scrolled (935, 387) with delta (0, 0)
Screenshot: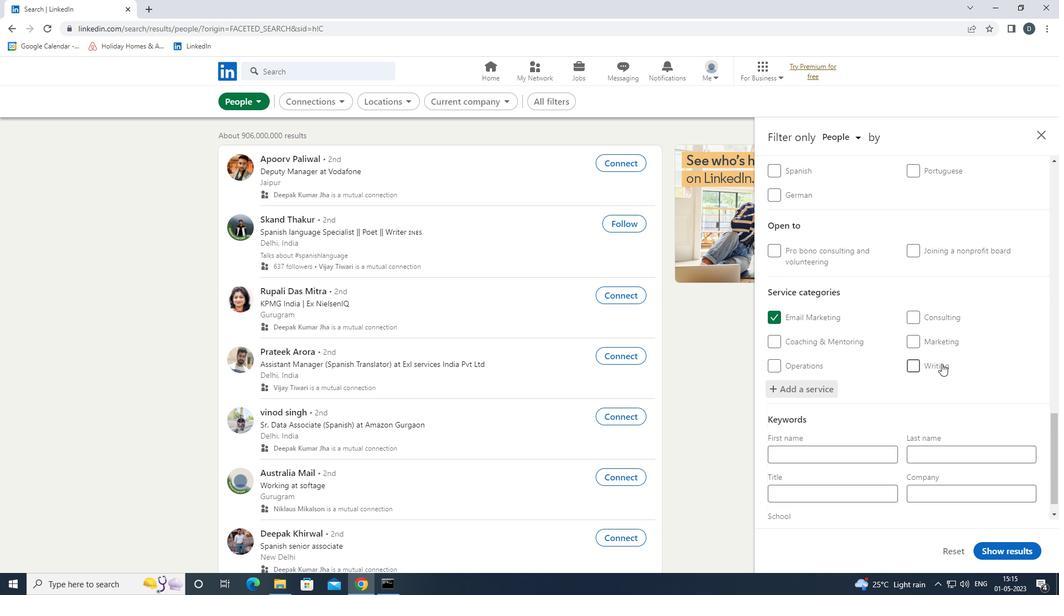 
Action: Mouse moved to (931, 396)
Screenshot: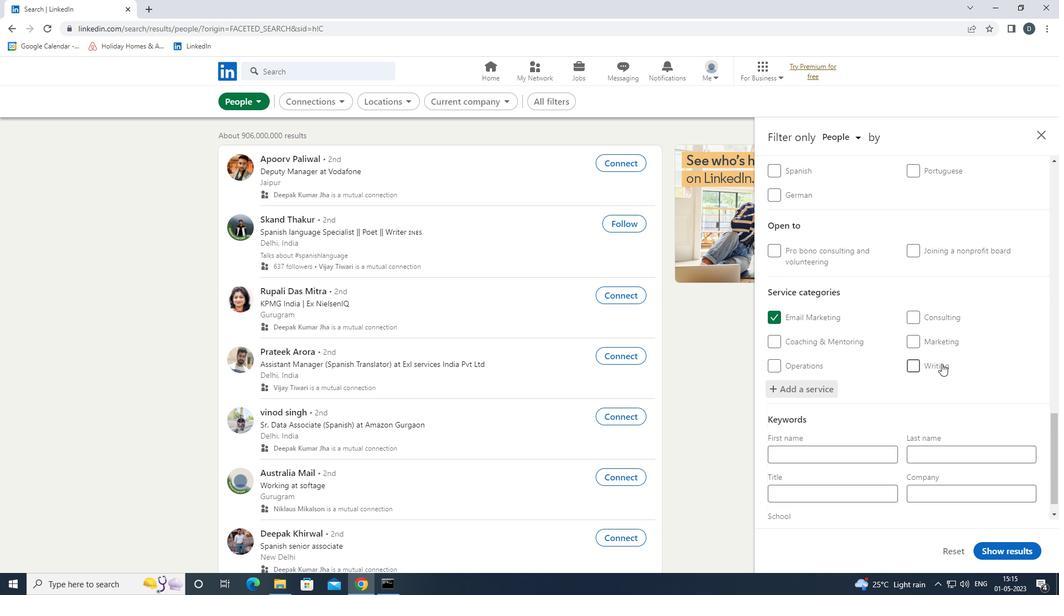 
Action: Mouse scrolled (931, 395) with delta (0, 0)
Screenshot: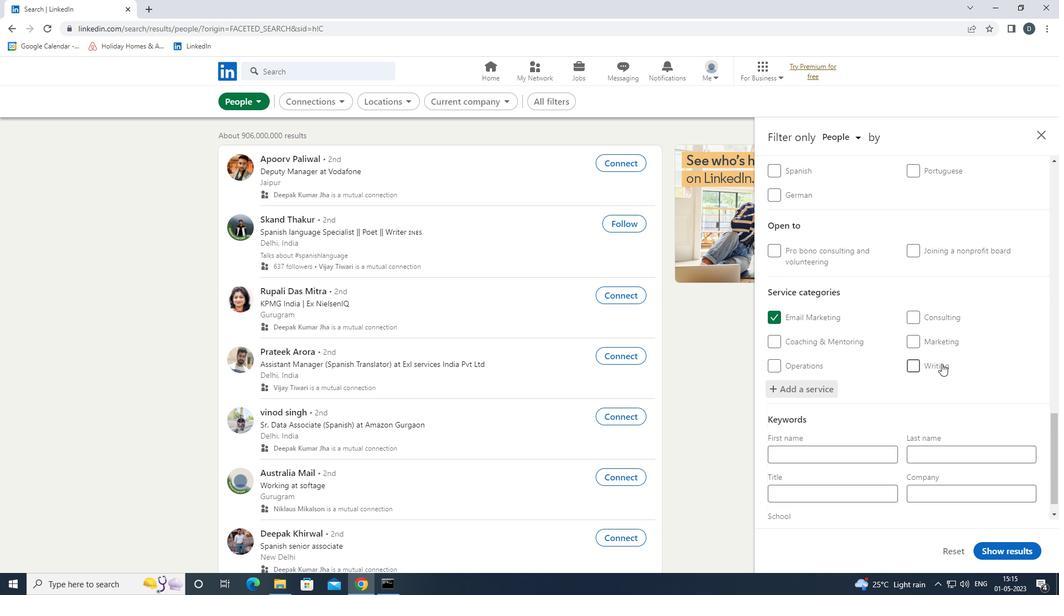 
Action: Mouse moved to (923, 410)
Screenshot: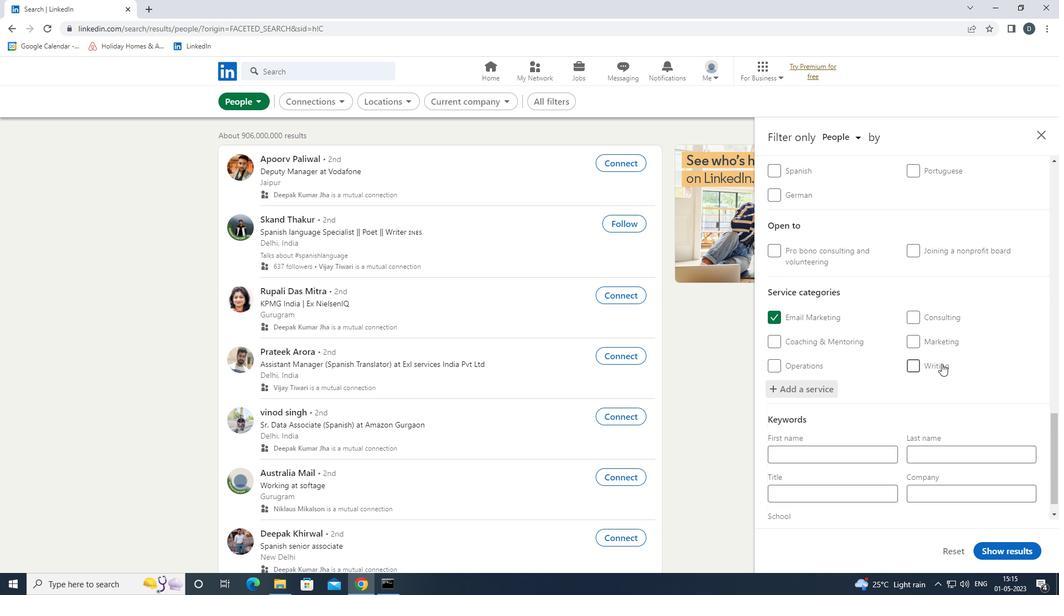 
Action: Mouse scrolled (923, 410) with delta (0, 0)
Screenshot: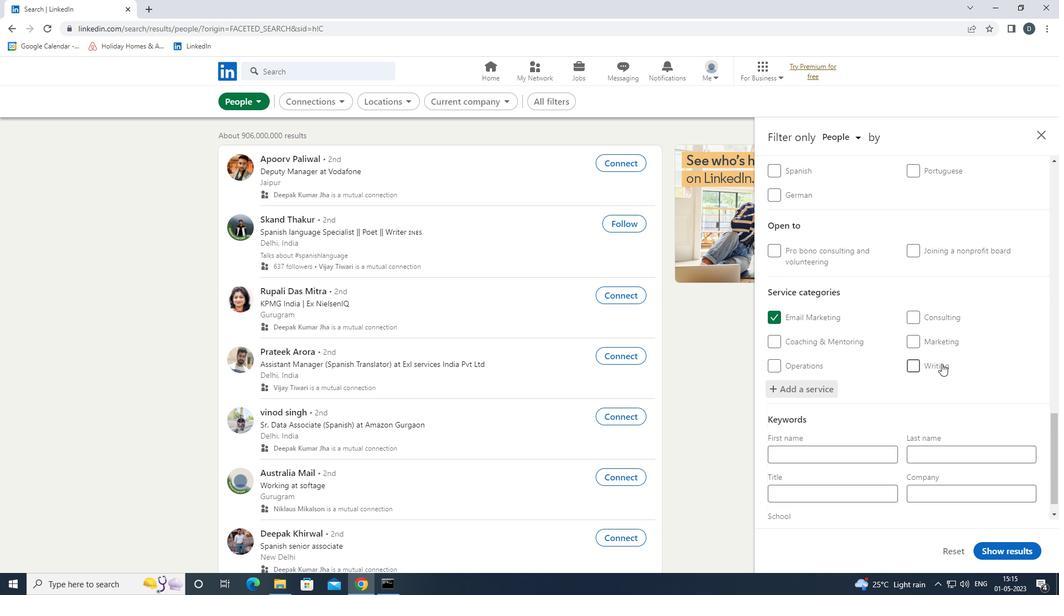 
Action: Mouse moved to (877, 465)
Screenshot: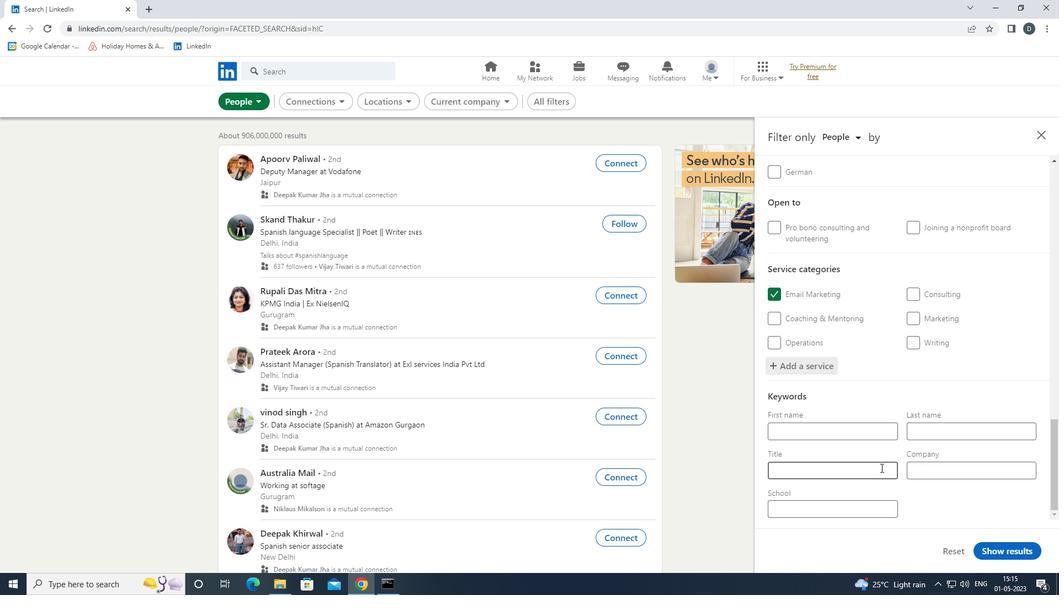 
Action: Mouse pressed left at (877, 465)
Screenshot: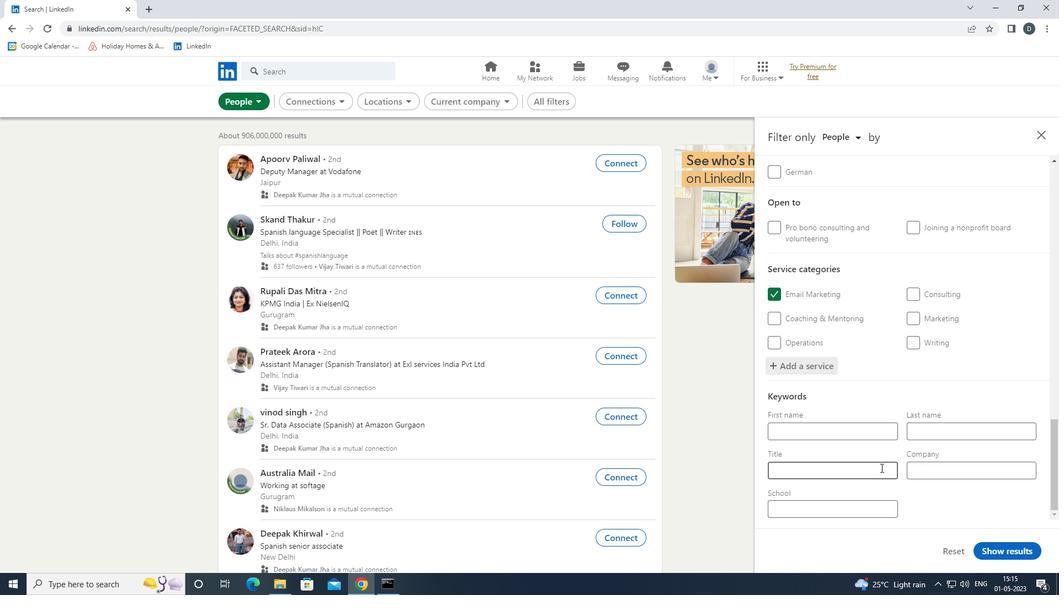 
Action: Key pressed <Key.shift><Key.shift><Key.shift><Key.shift>COMMUNITY<Key.space><Key.shift>FOOD<Key.space><Key.shift><Key.shift><Key.shift><Key.shift><Key.shift>PROJECT<Key.space><Key.shift>WORKER
Screenshot: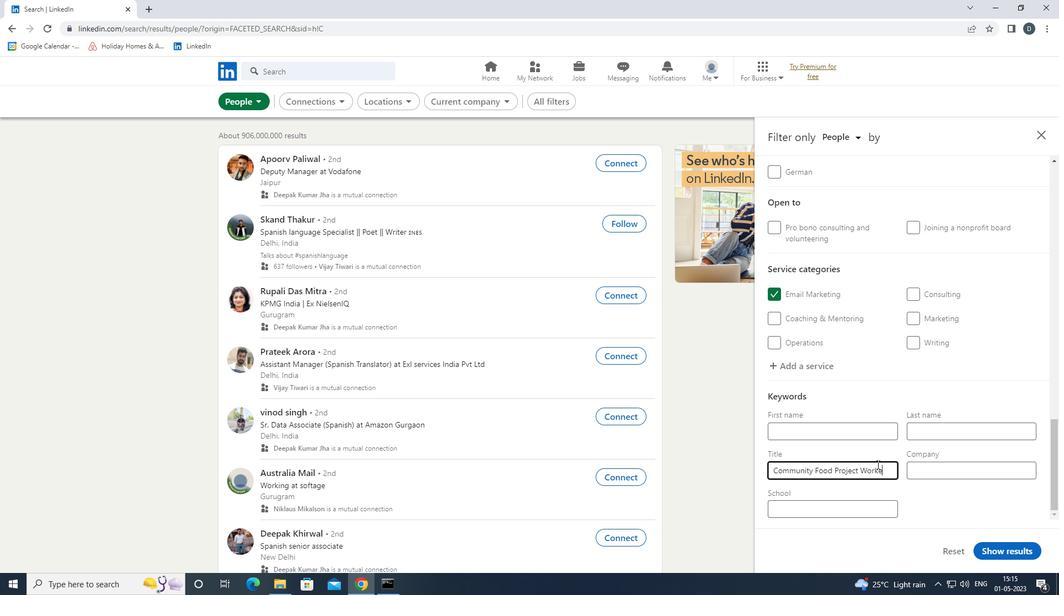 
Action: Mouse moved to (998, 548)
Screenshot: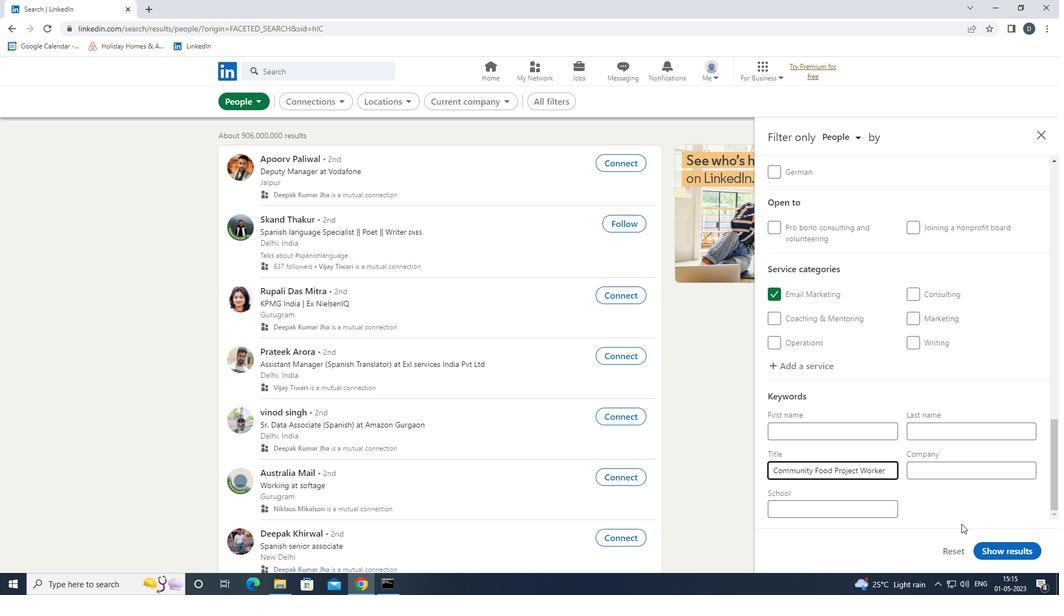 
Action: Mouse pressed left at (998, 548)
Screenshot: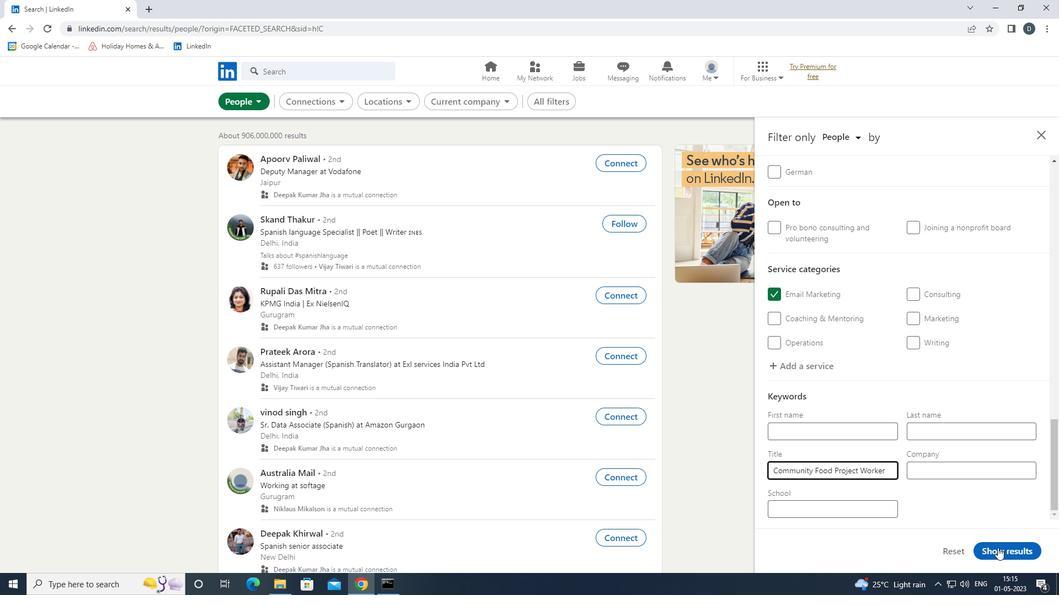 
Action: Mouse moved to (942, 422)
Screenshot: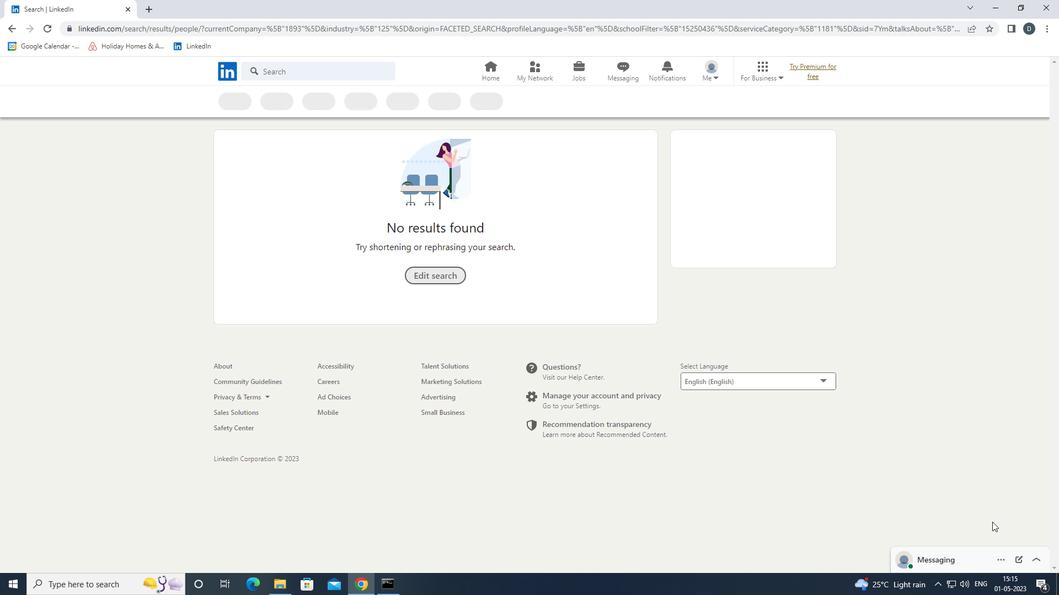 
